 Task: Find connections with filter location Portsmouth with filter topic #linkedinforbusinesswith filter profile language German with filter current company Fanatics, Inc. with filter school KC College with filter industry Administration of Justice with filter service category Training with filter keywords title Chief Robot Whisperer
Action: Mouse moved to (490, 47)
Screenshot: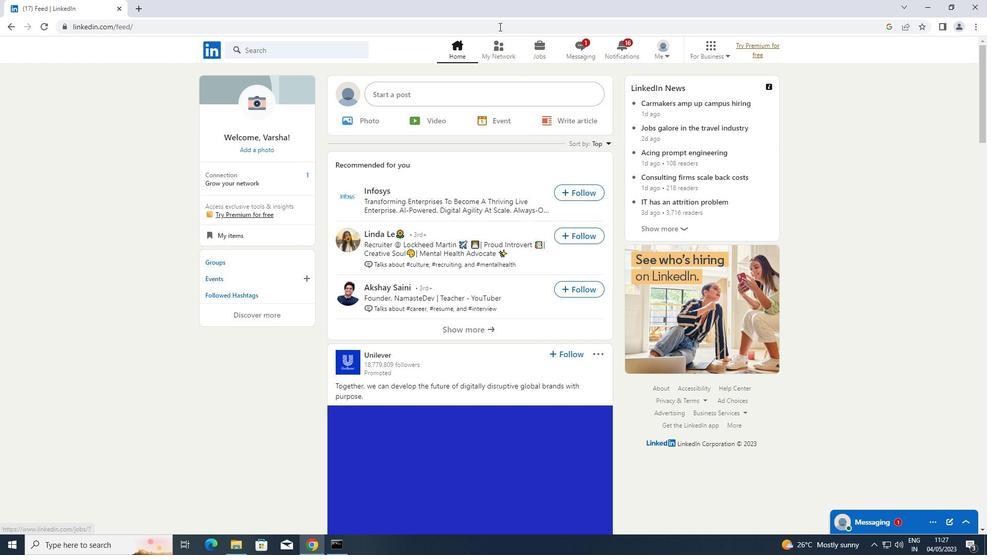 
Action: Mouse pressed left at (490, 47)
Screenshot: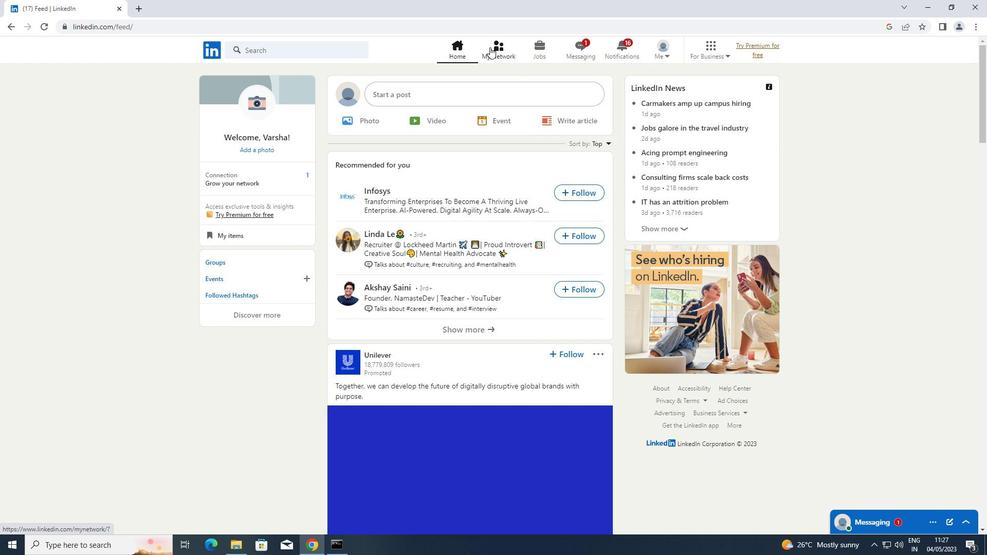 
Action: Mouse moved to (303, 109)
Screenshot: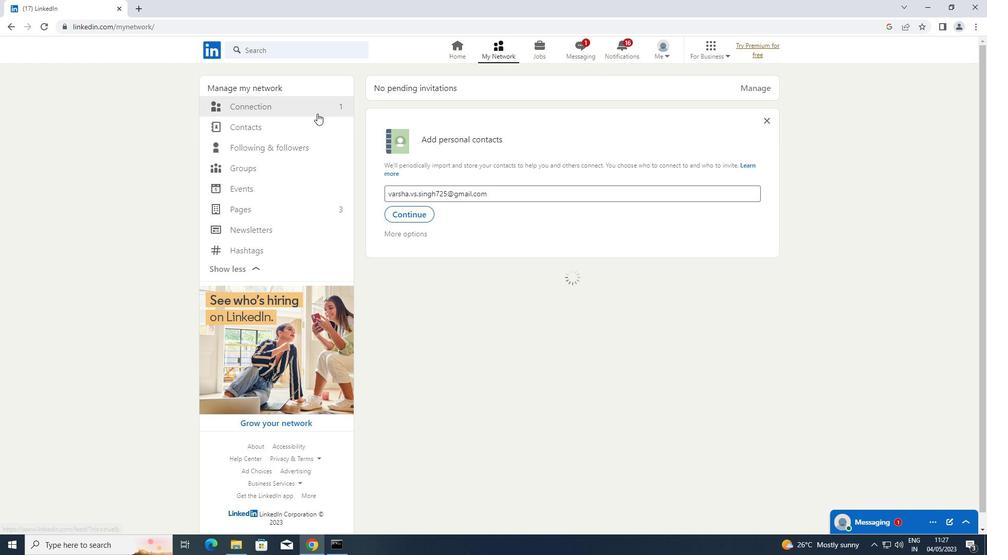
Action: Mouse pressed left at (303, 109)
Screenshot: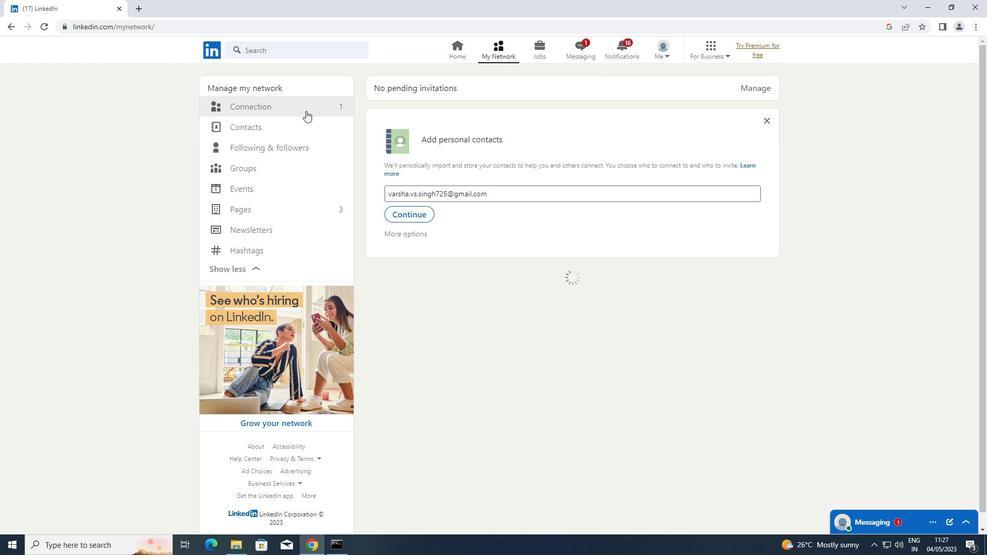 
Action: Mouse moved to (564, 111)
Screenshot: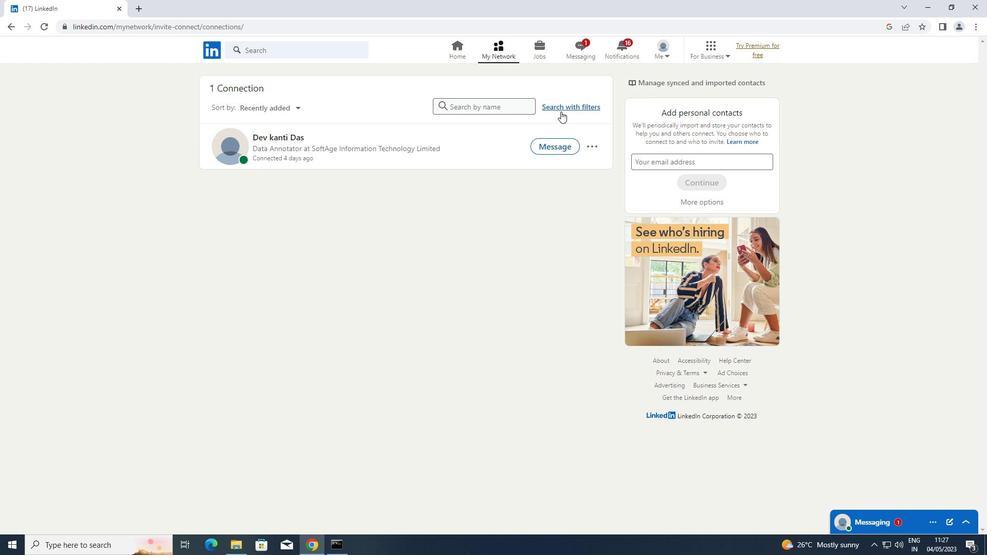 
Action: Mouse pressed left at (564, 111)
Screenshot: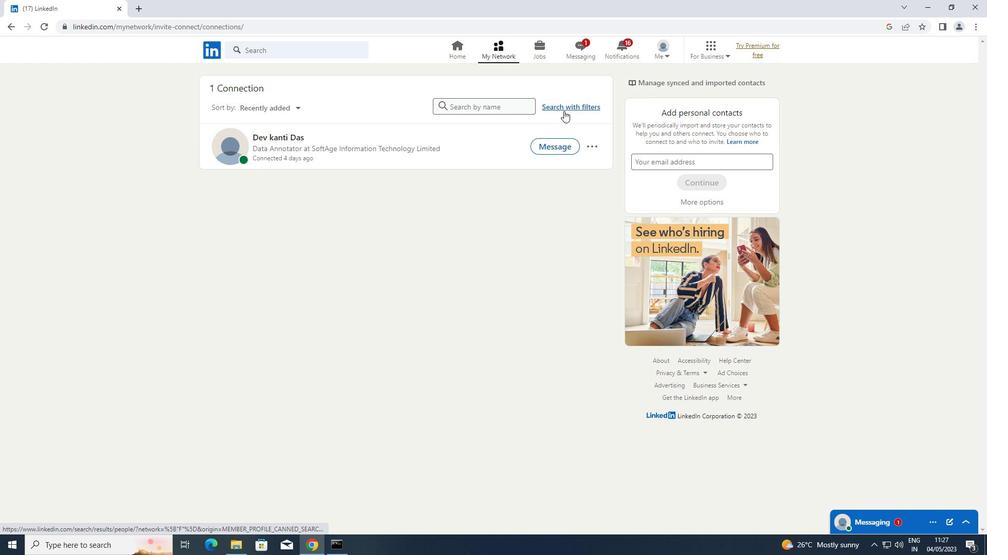 
Action: Mouse moved to (520, 75)
Screenshot: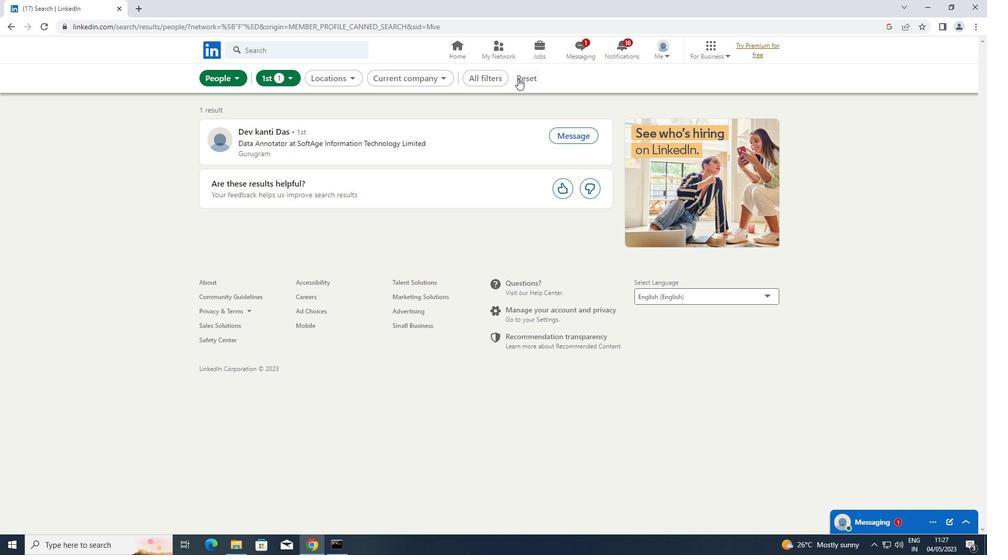 
Action: Mouse pressed left at (520, 75)
Screenshot: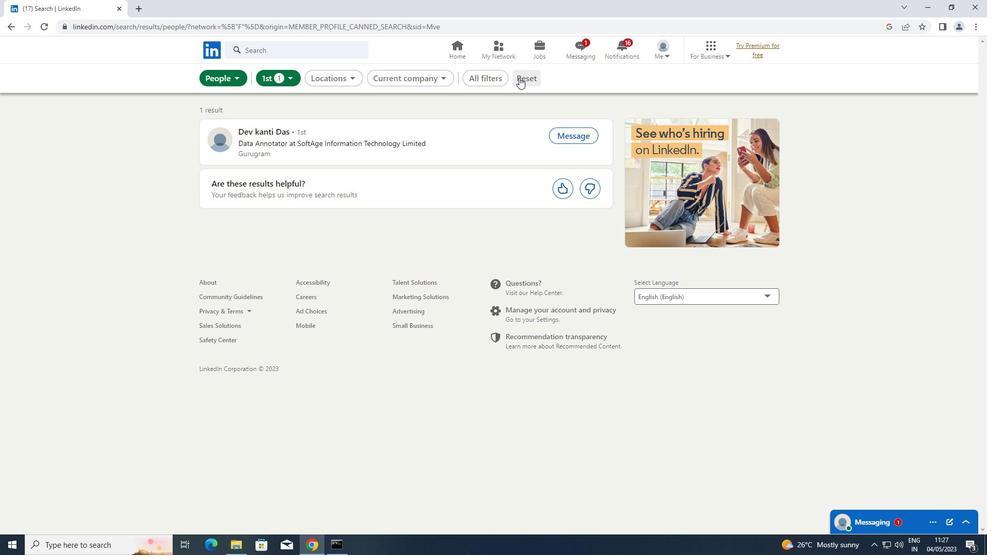 
Action: Mouse moved to (514, 79)
Screenshot: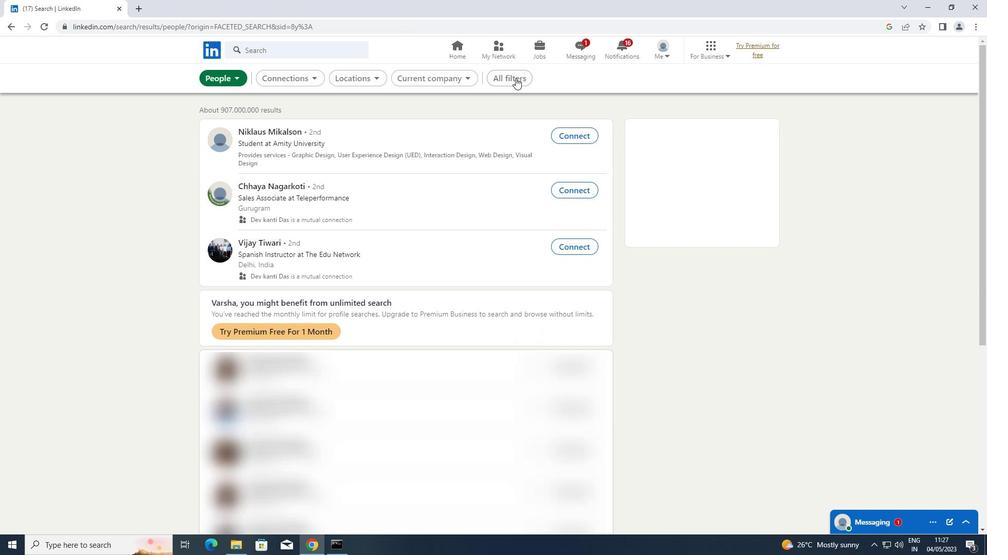 
Action: Mouse pressed left at (514, 79)
Screenshot: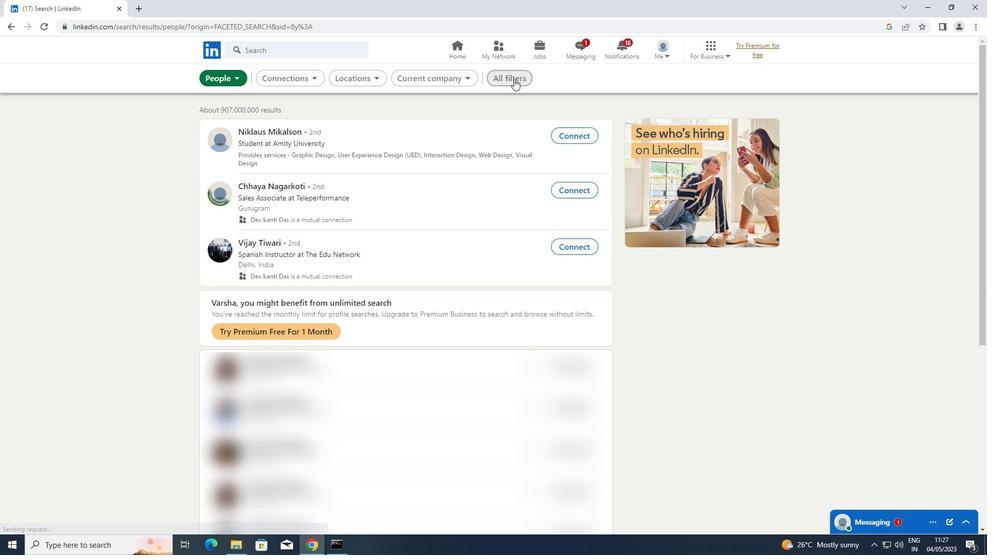 
Action: Mouse moved to (691, 175)
Screenshot: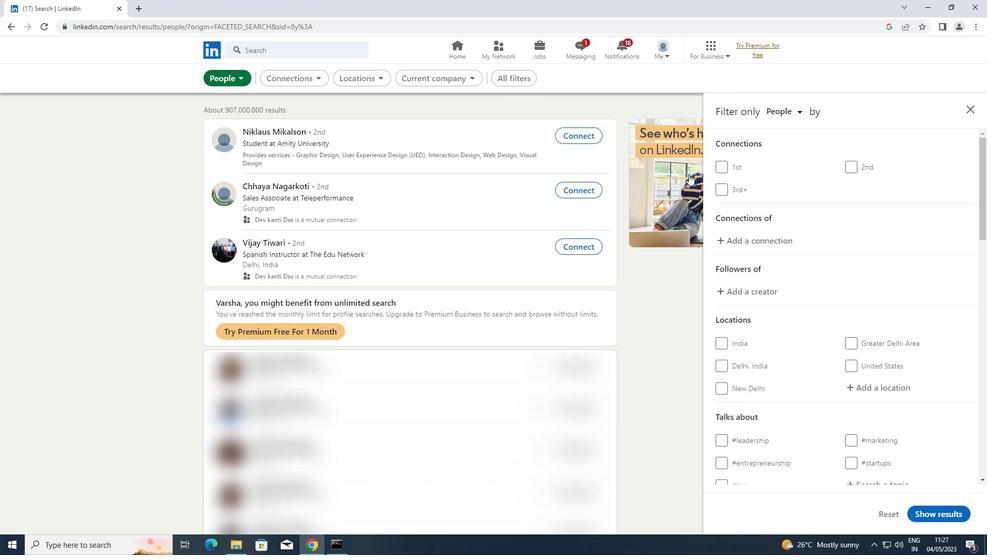 
Action: Mouse scrolled (691, 175) with delta (0, 0)
Screenshot: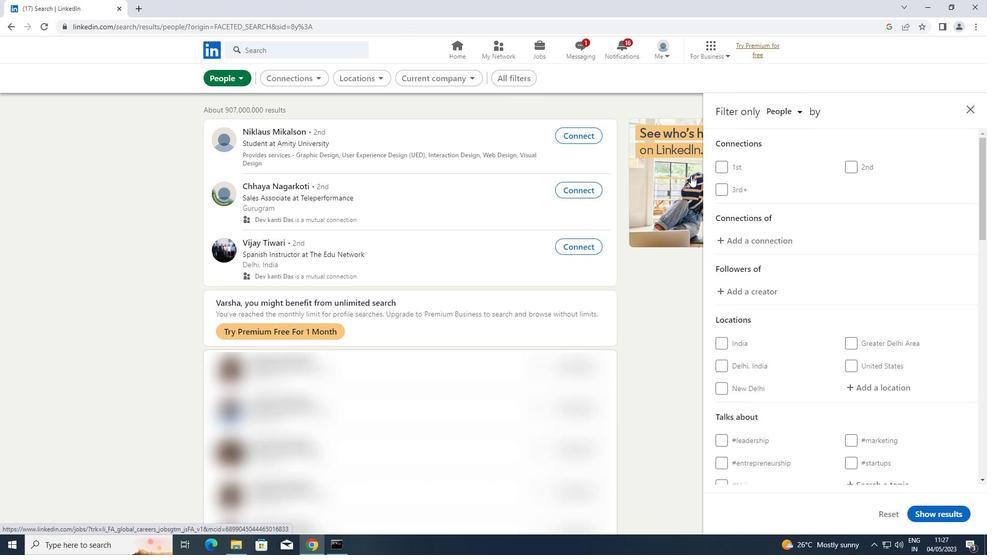 
Action: Mouse moved to (691, 176)
Screenshot: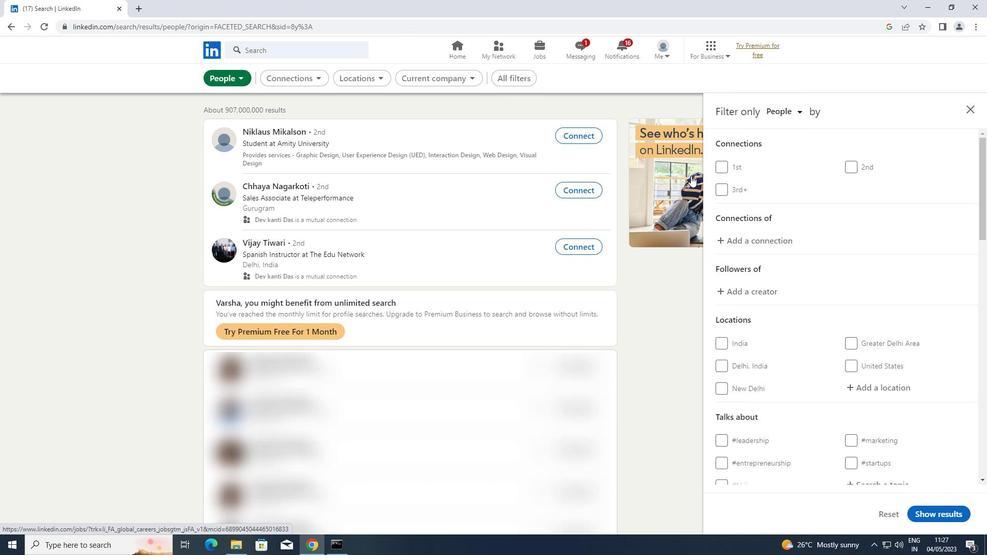 
Action: Mouse scrolled (691, 175) with delta (0, 0)
Screenshot: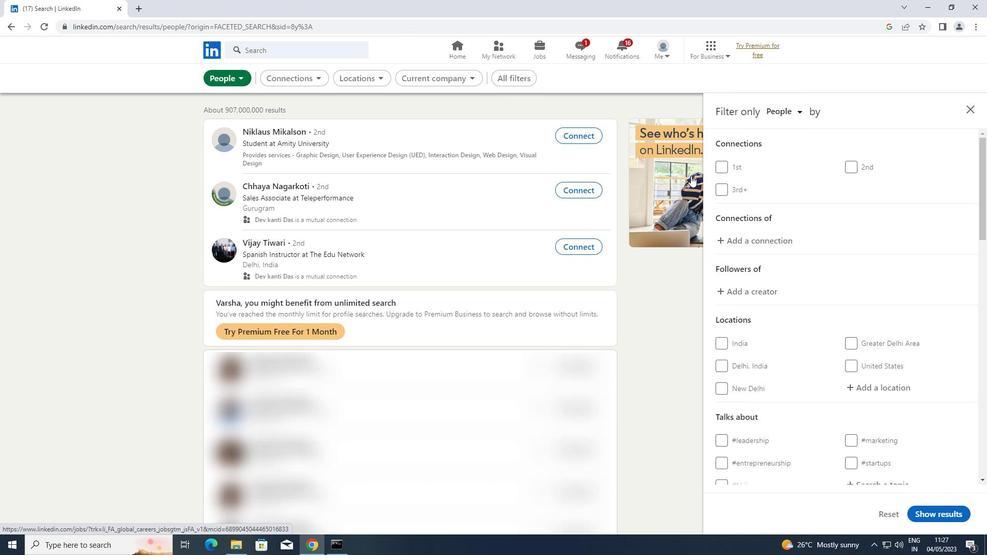 
Action: Mouse moved to (832, 192)
Screenshot: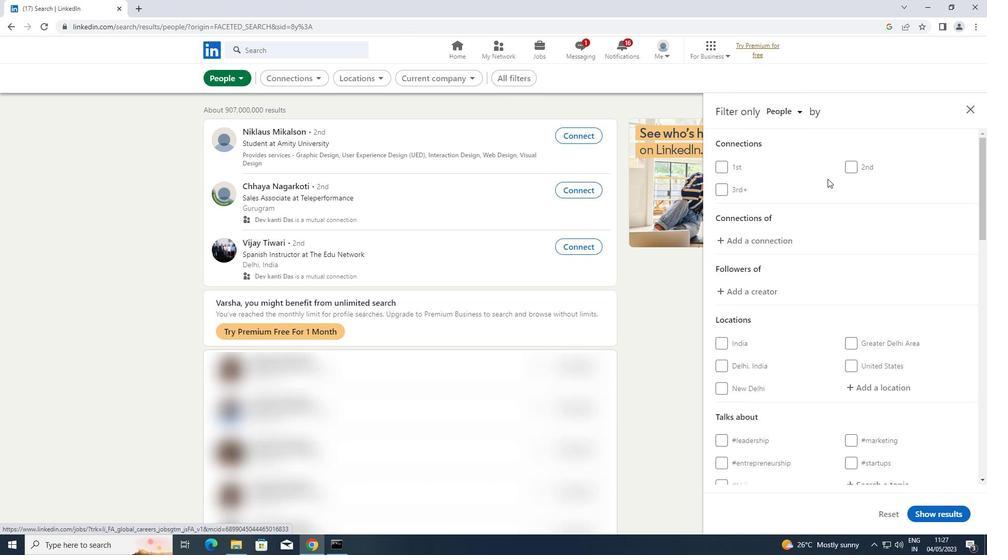 
Action: Mouse scrolled (832, 192) with delta (0, 0)
Screenshot: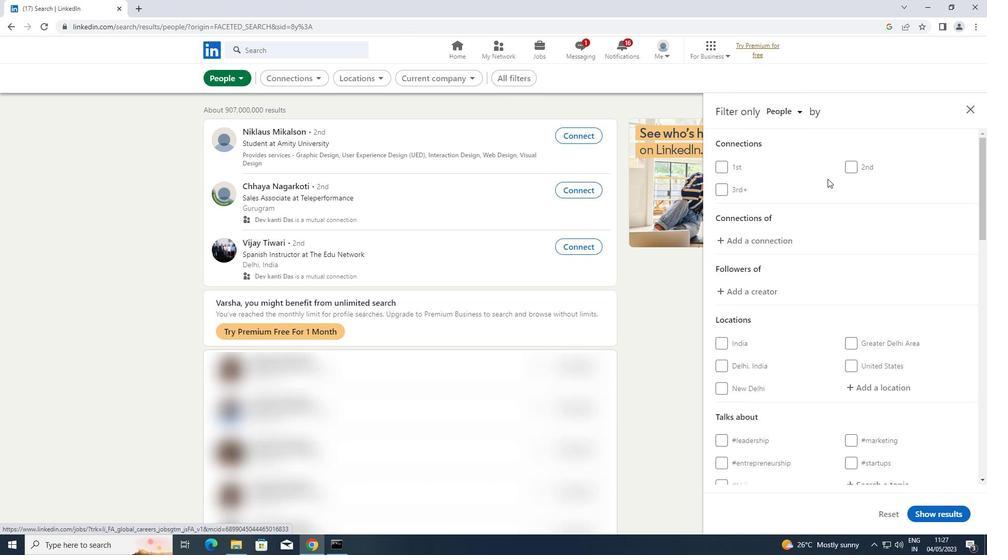 
Action: Mouse moved to (833, 193)
Screenshot: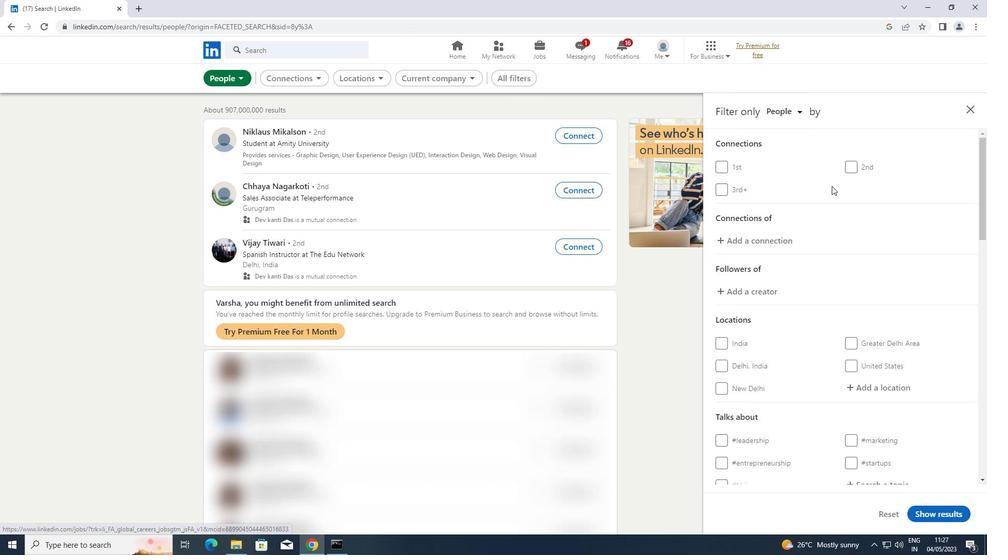 
Action: Mouse scrolled (833, 193) with delta (0, 0)
Screenshot: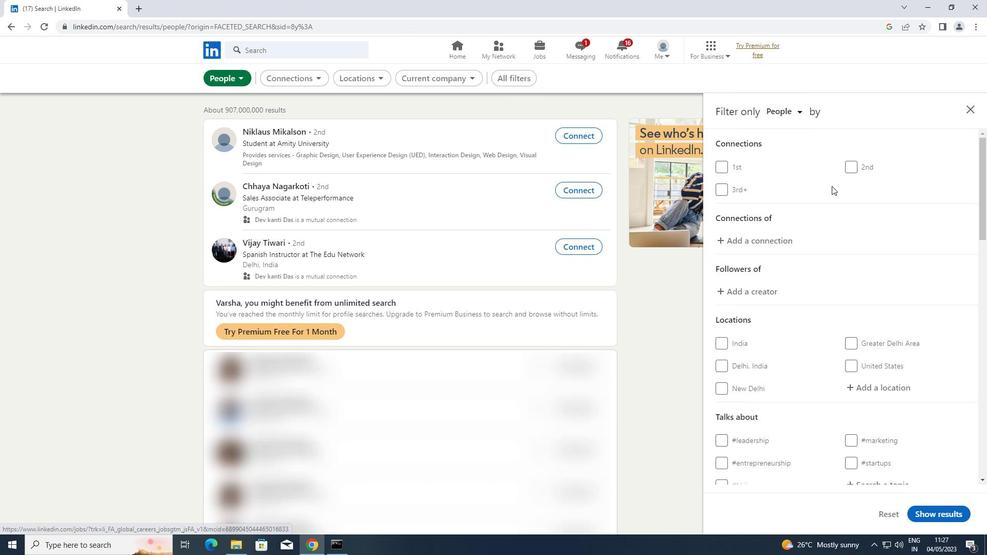 
Action: Mouse moved to (885, 284)
Screenshot: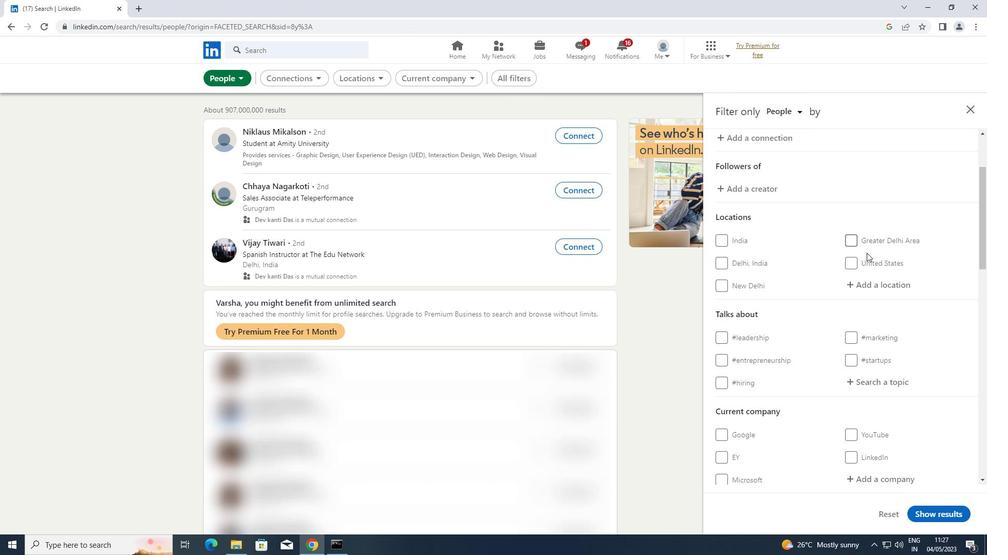 
Action: Mouse pressed left at (885, 284)
Screenshot: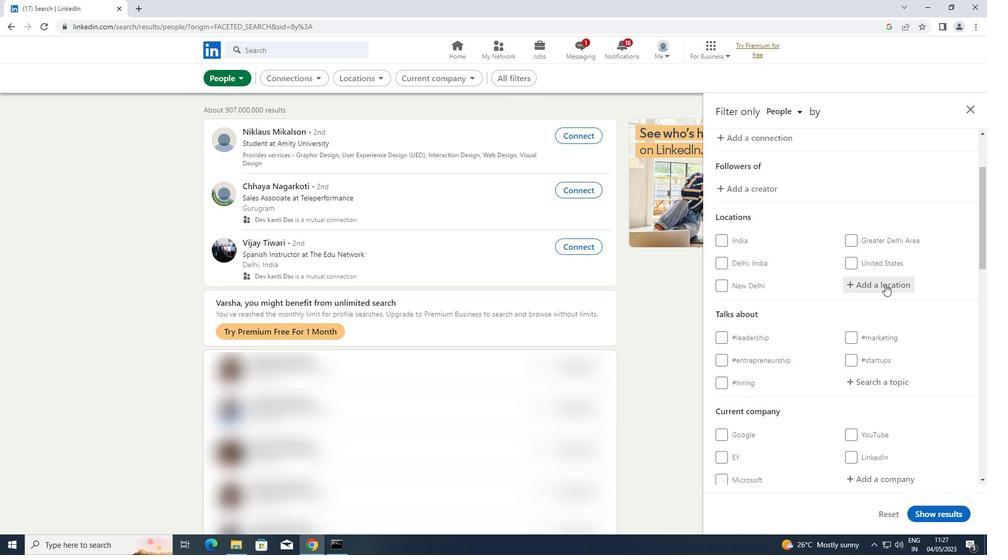 
Action: Key pressed <Key.shift>PORTSMOUTH<Key.enter>
Screenshot: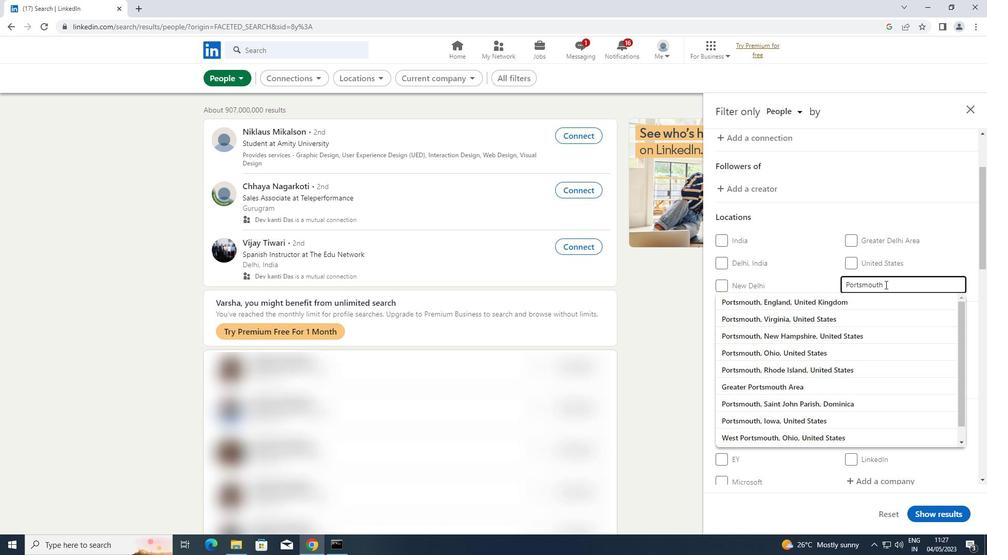 
Action: Mouse moved to (881, 382)
Screenshot: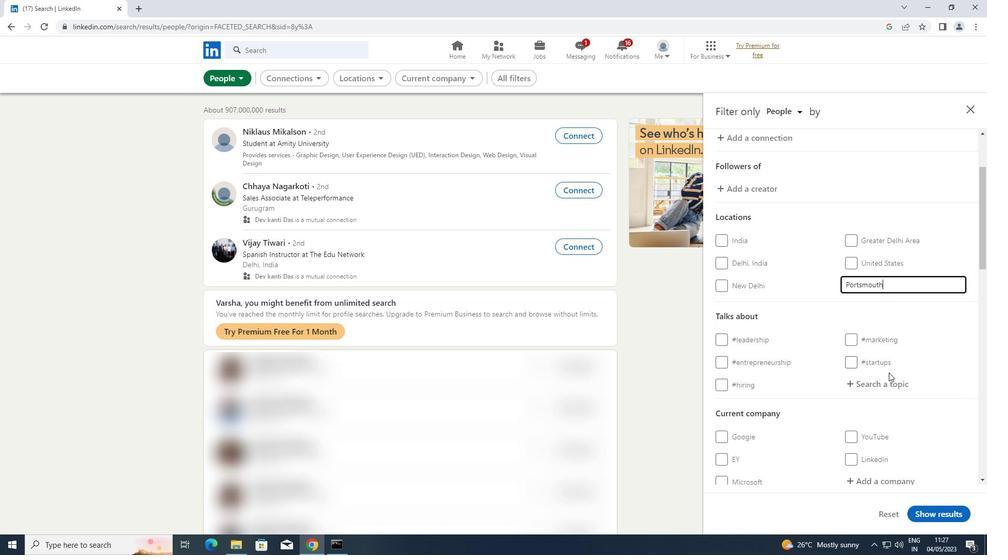 
Action: Mouse pressed left at (881, 382)
Screenshot: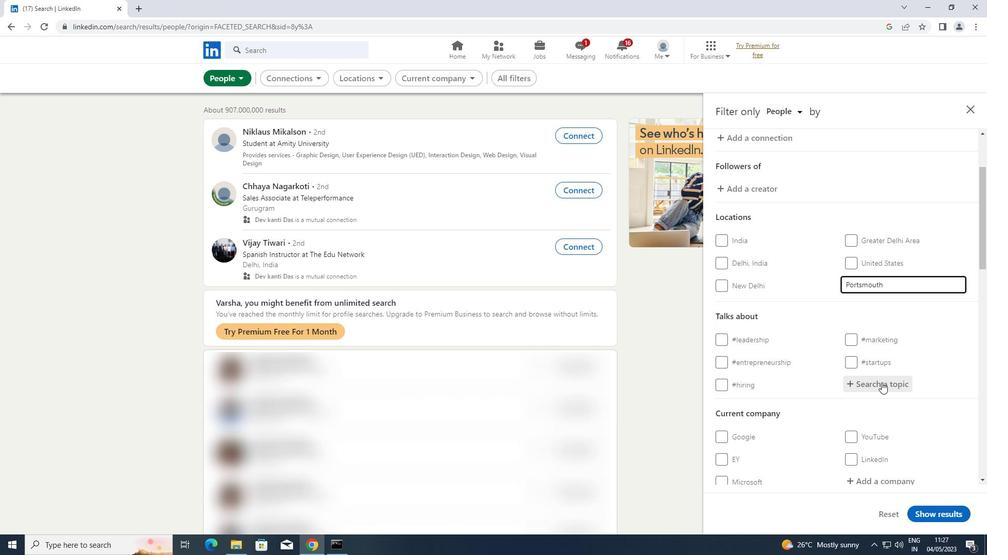 
Action: Key pressed LINKEDINFORBUSINESS
Screenshot: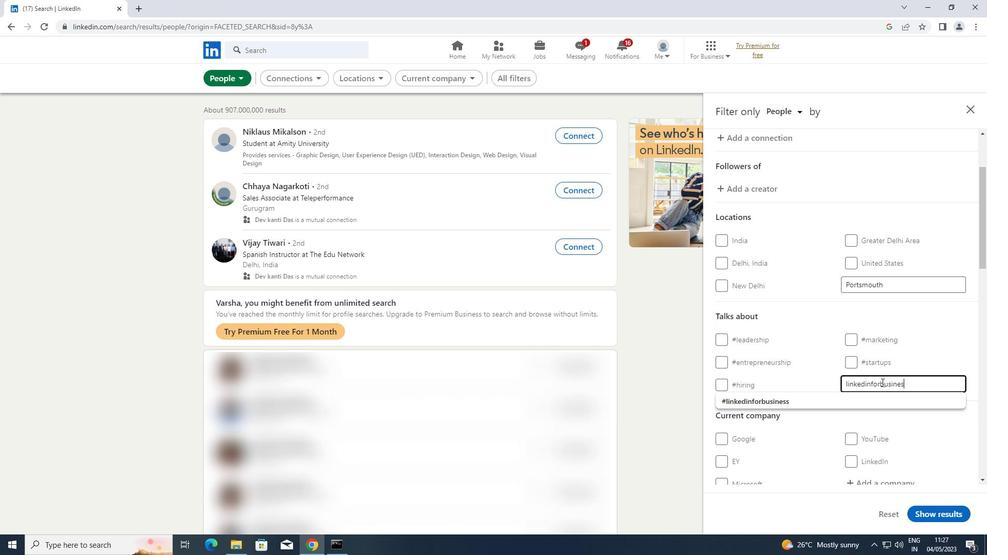 
Action: Mouse moved to (819, 395)
Screenshot: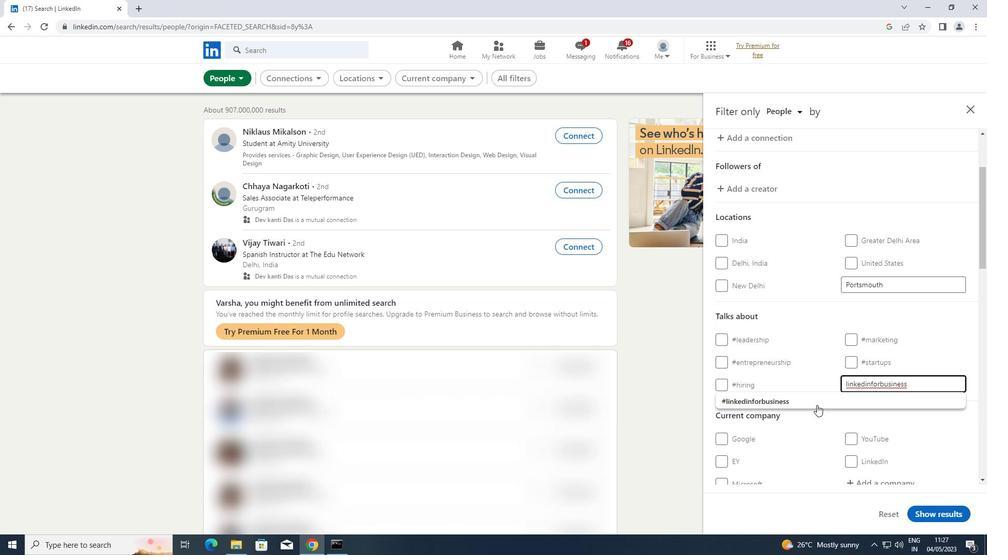 
Action: Mouse pressed left at (819, 395)
Screenshot: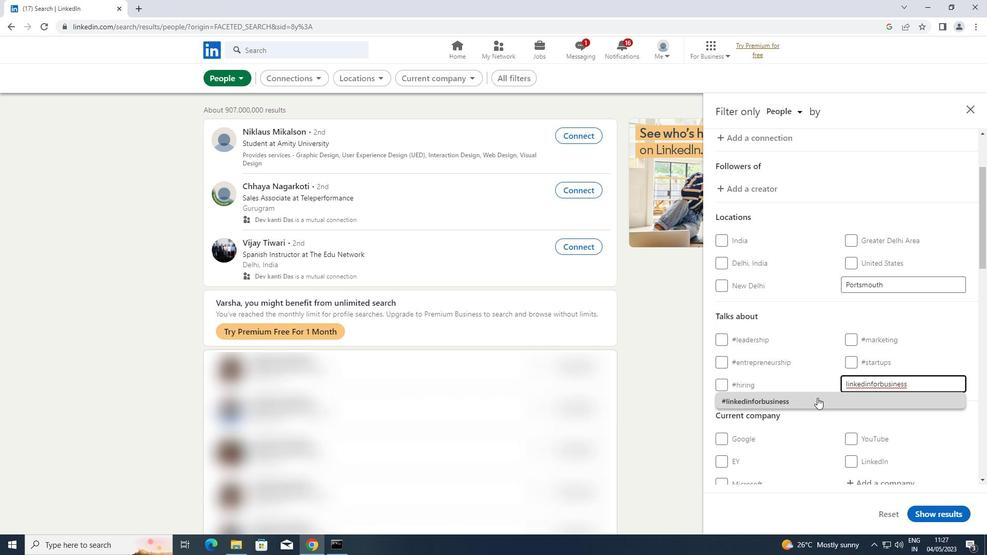 
Action: Mouse moved to (819, 394)
Screenshot: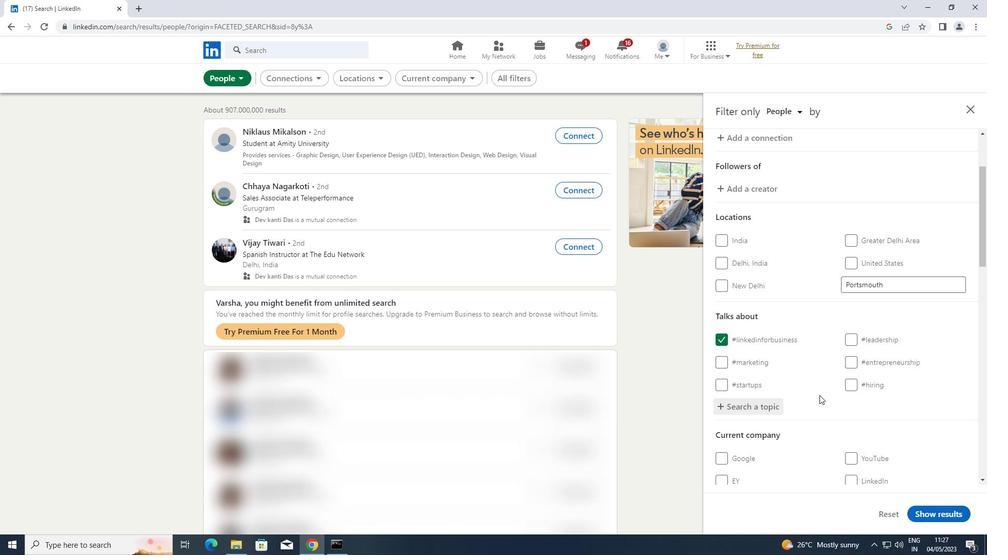 
Action: Mouse scrolled (819, 394) with delta (0, 0)
Screenshot: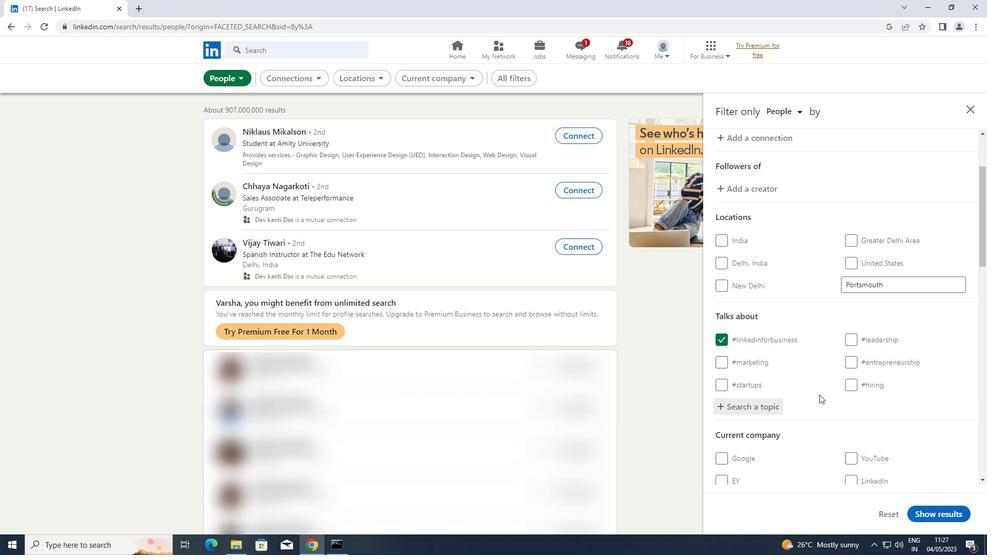 
Action: Mouse scrolled (819, 394) with delta (0, 0)
Screenshot: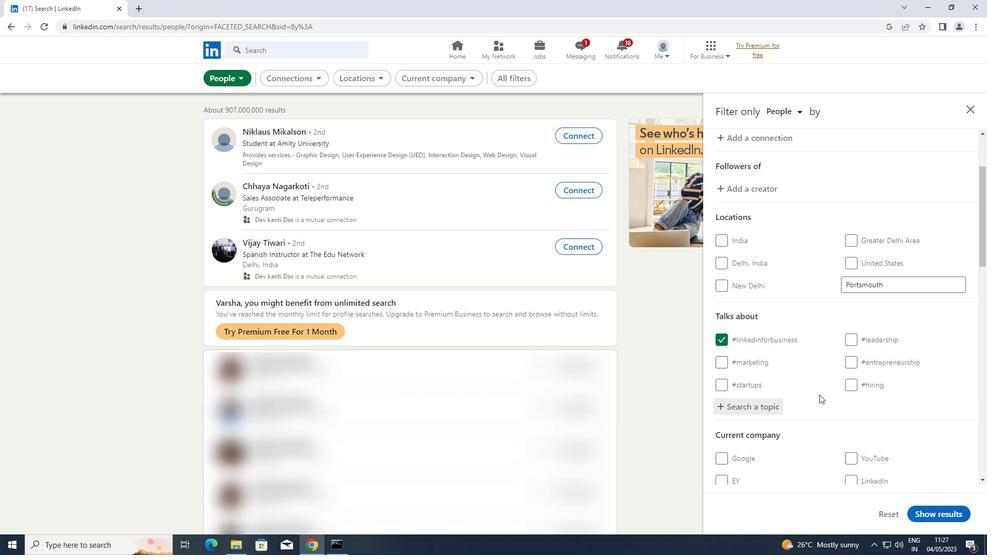 
Action: Mouse scrolled (819, 394) with delta (0, 0)
Screenshot: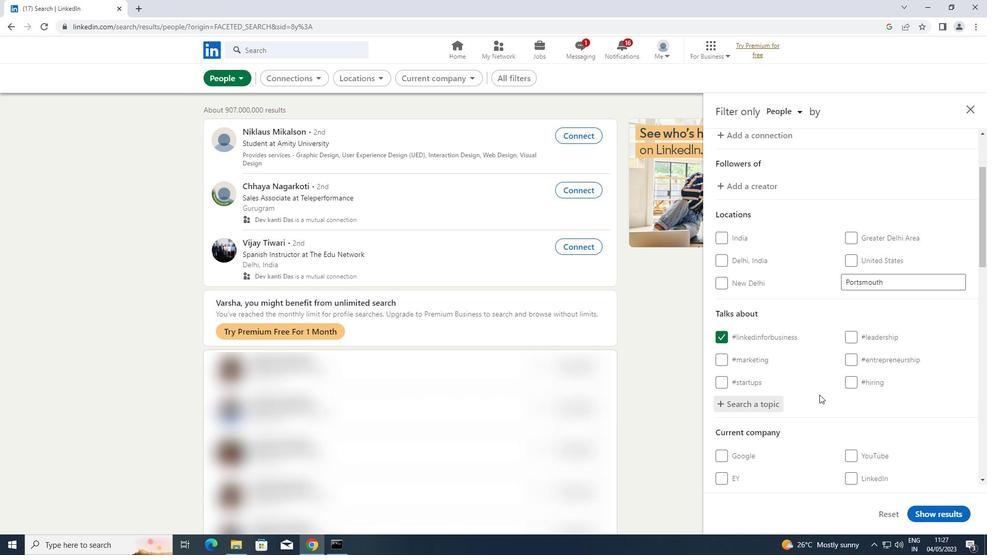 
Action: Mouse scrolled (819, 394) with delta (0, 0)
Screenshot: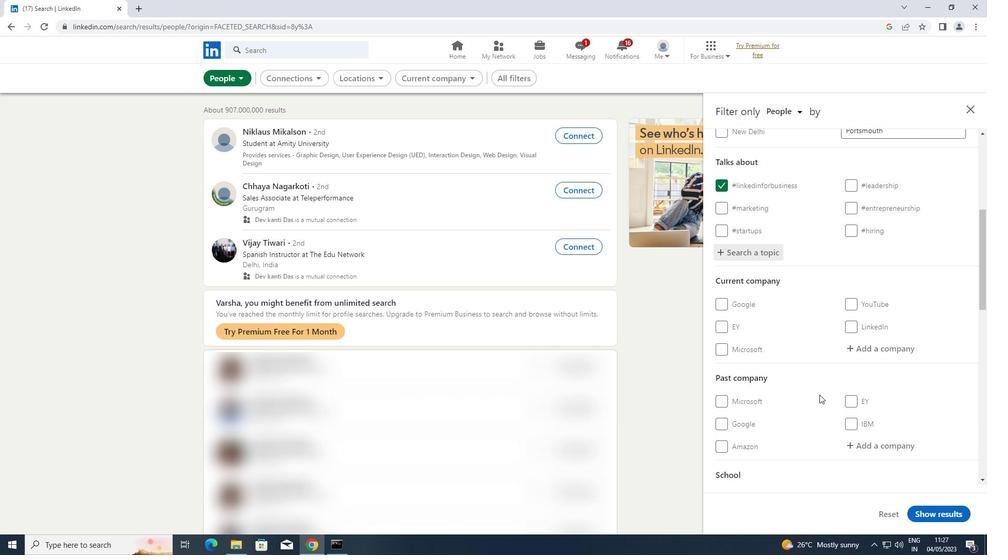 
Action: Mouse scrolled (819, 394) with delta (0, 0)
Screenshot: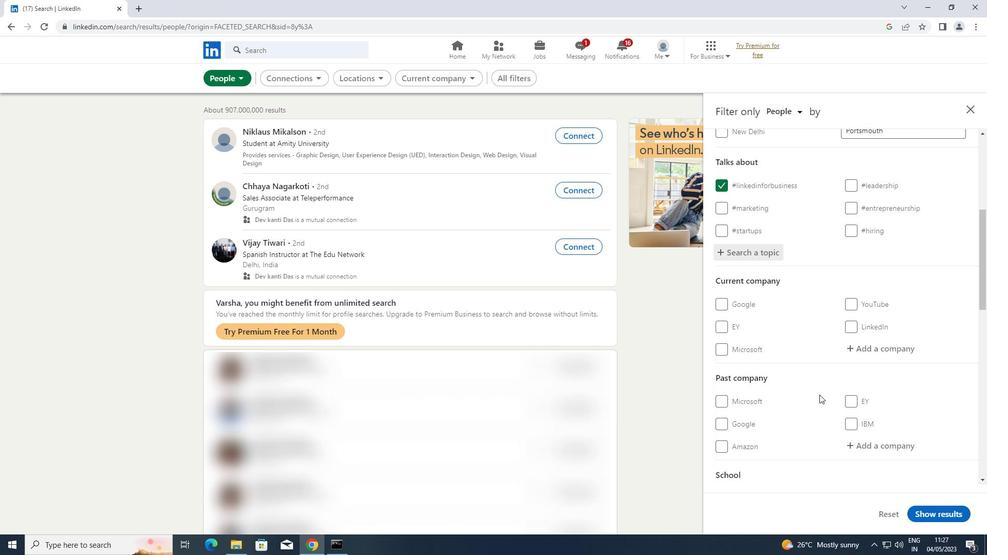 
Action: Mouse scrolled (819, 394) with delta (0, 0)
Screenshot: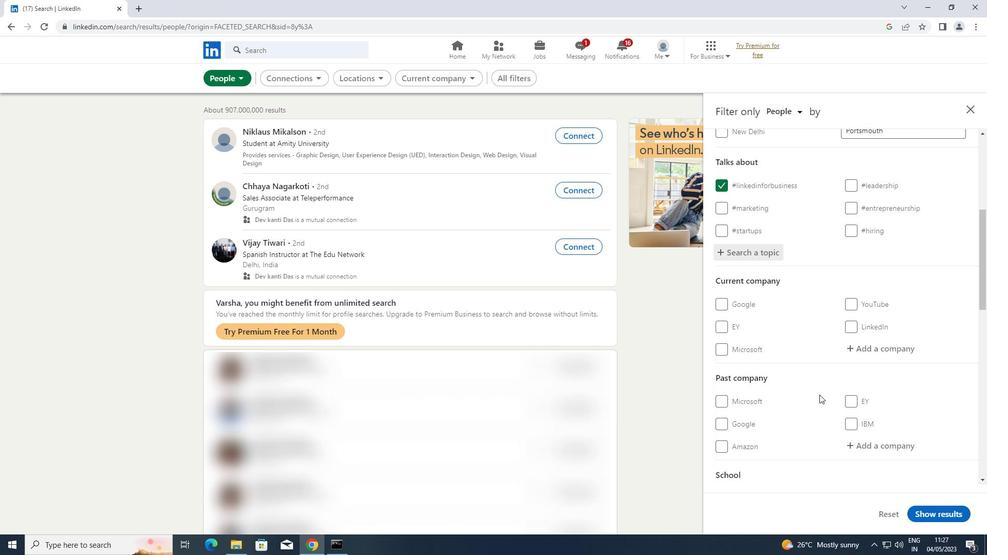 
Action: Mouse scrolled (819, 394) with delta (0, 0)
Screenshot: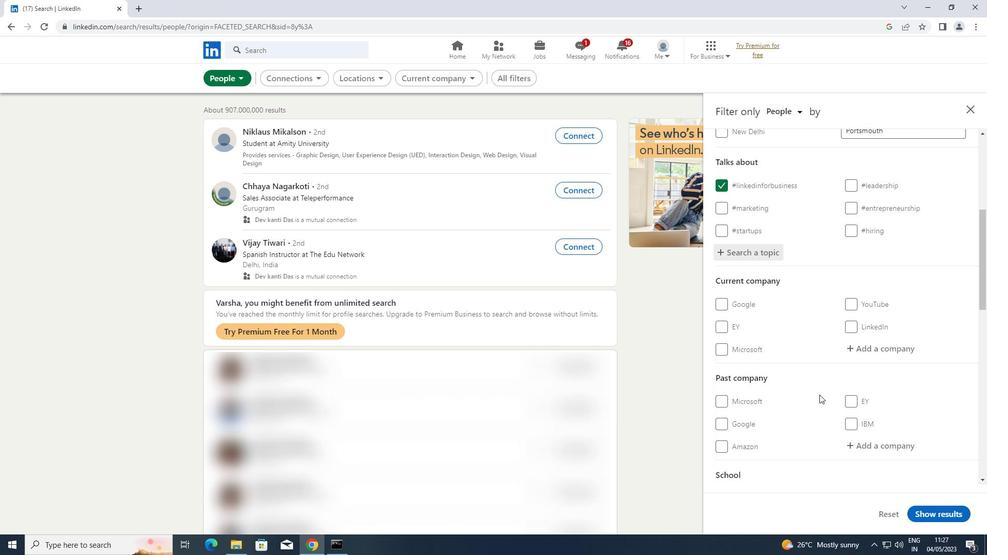 
Action: Mouse scrolled (819, 394) with delta (0, 0)
Screenshot: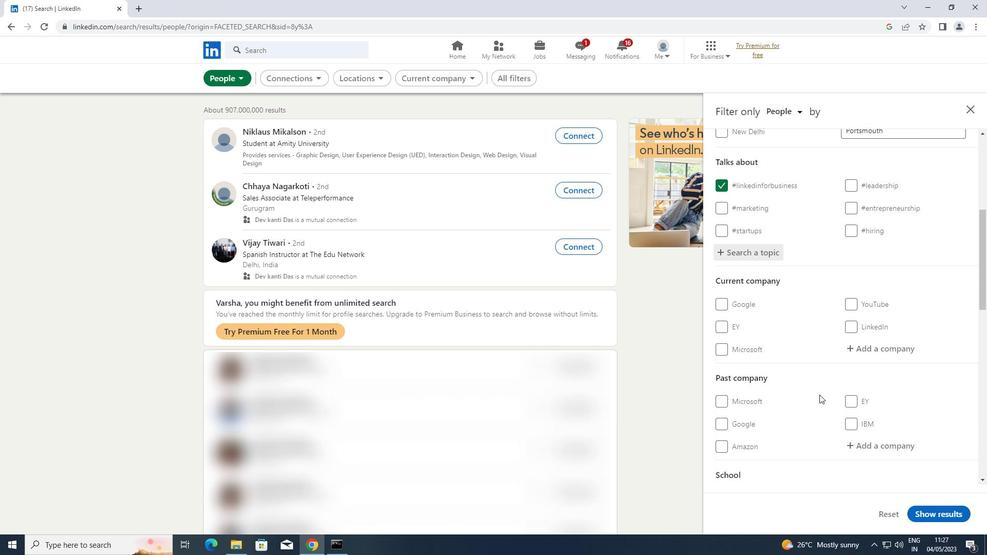 
Action: Mouse scrolled (819, 394) with delta (0, 0)
Screenshot: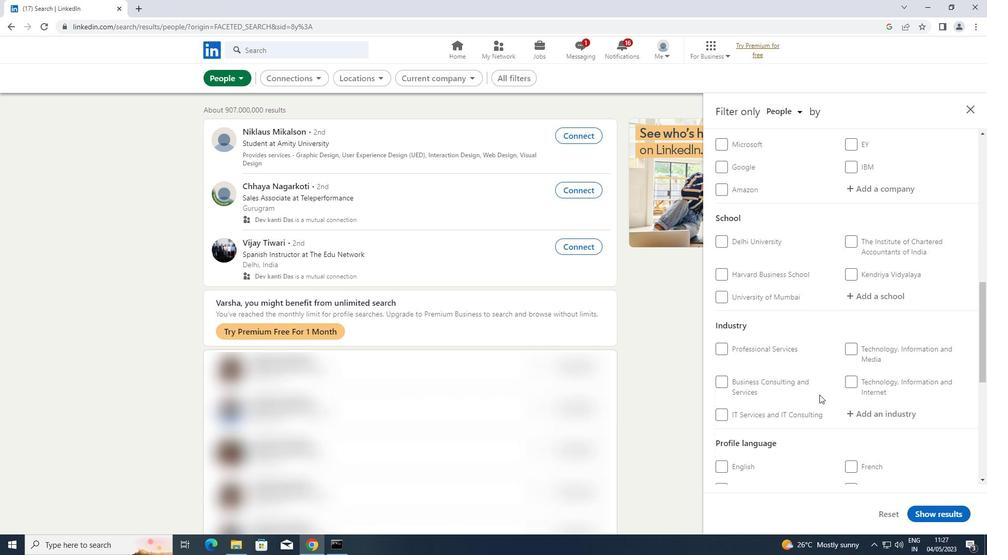 
Action: Mouse scrolled (819, 394) with delta (0, 0)
Screenshot: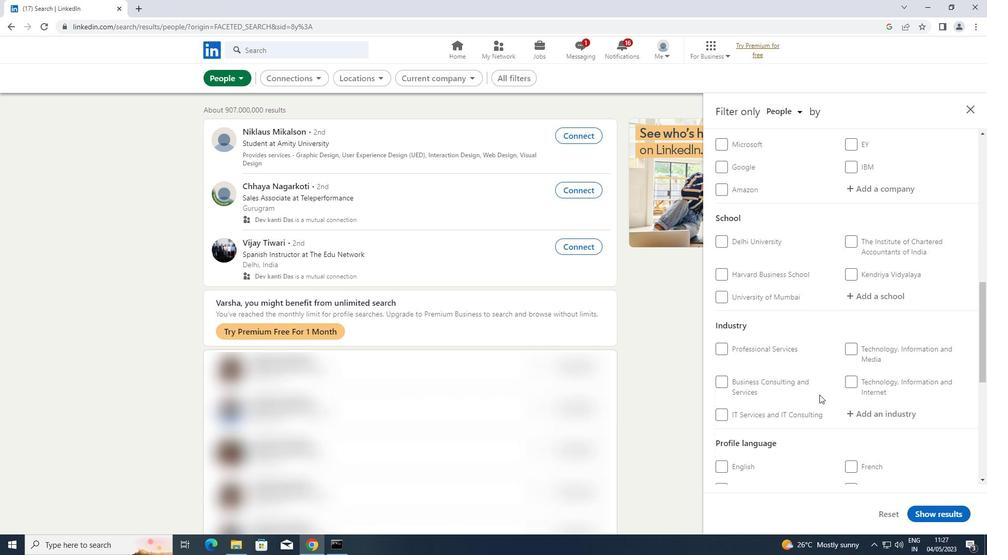 
Action: Mouse moved to (716, 406)
Screenshot: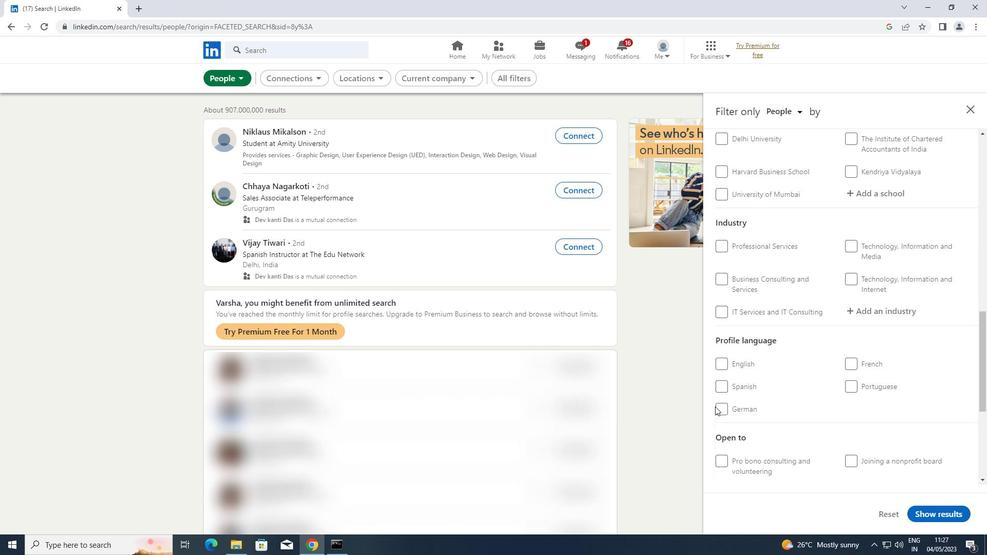 
Action: Mouse pressed left at (716, 406)
Screenshot: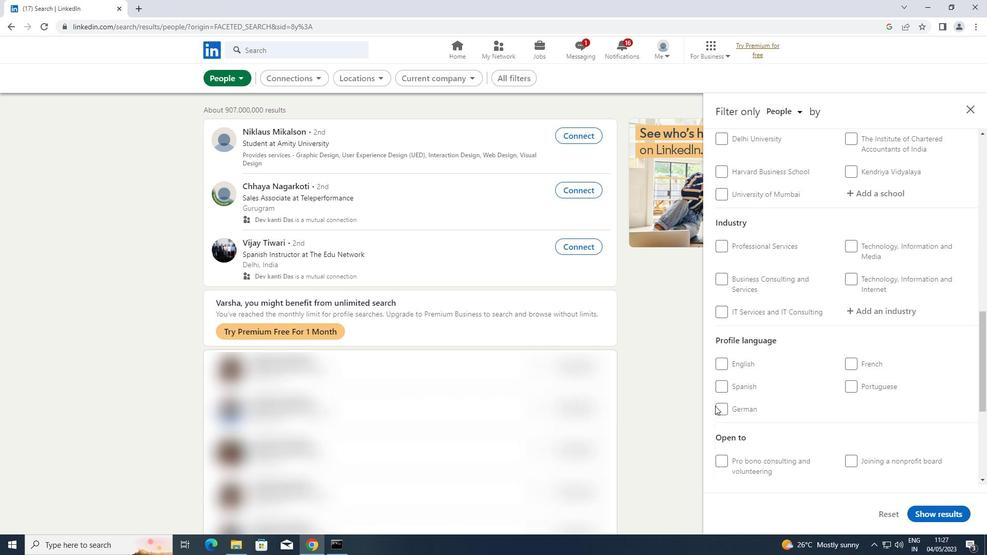 
Action: Mouse moved to (732, 382)
Screenshot: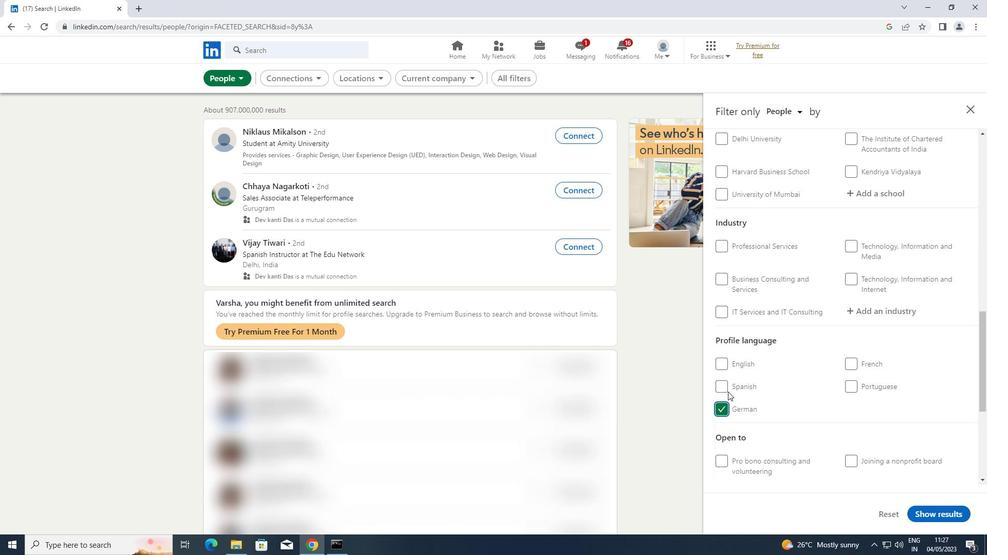 
Action: Mouse scrolled (732, 383) with delta (0, 0)
Screenshot: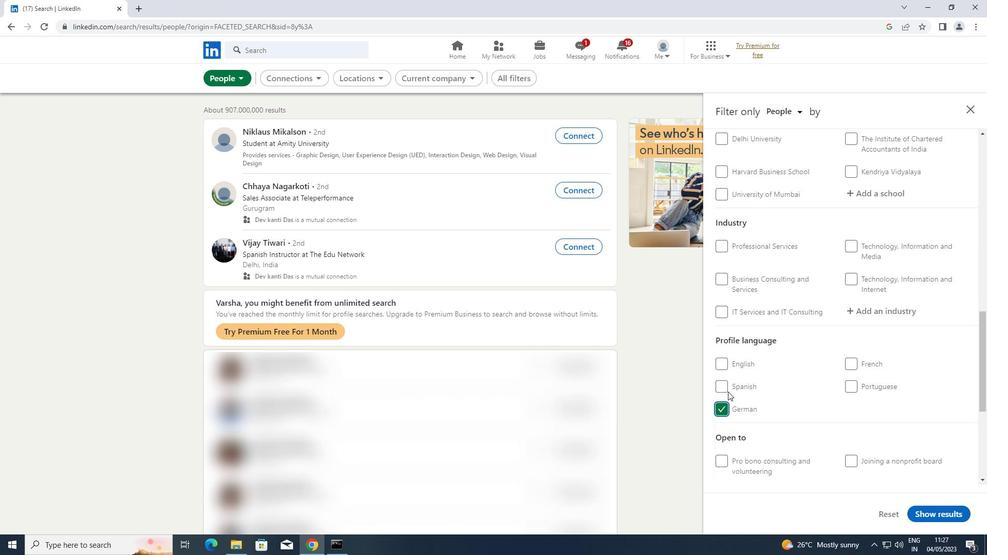 
Action: Mouse moved to (732, 382)
Screenshot: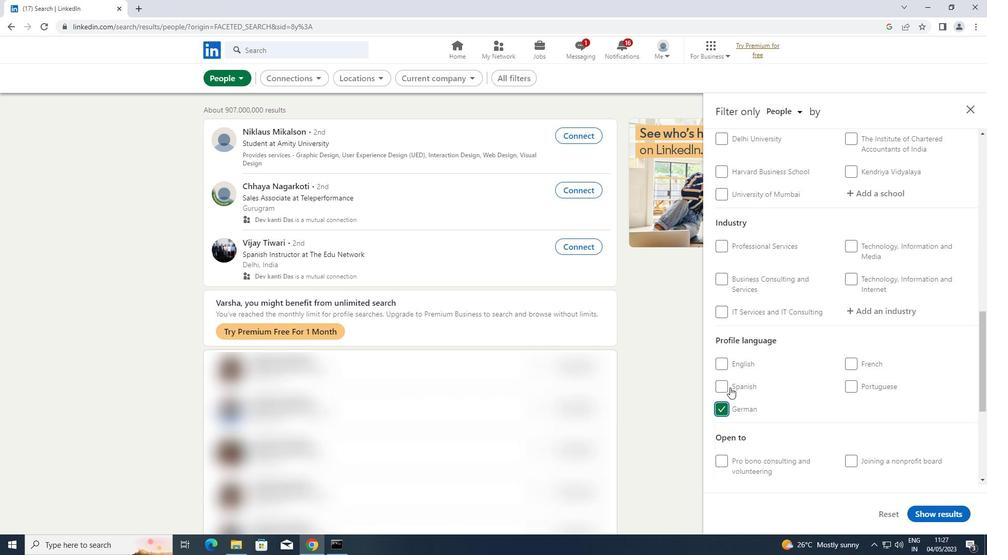 
Action: Mouse scrolled (732, 382) with delta (0, 0)
Screenshot: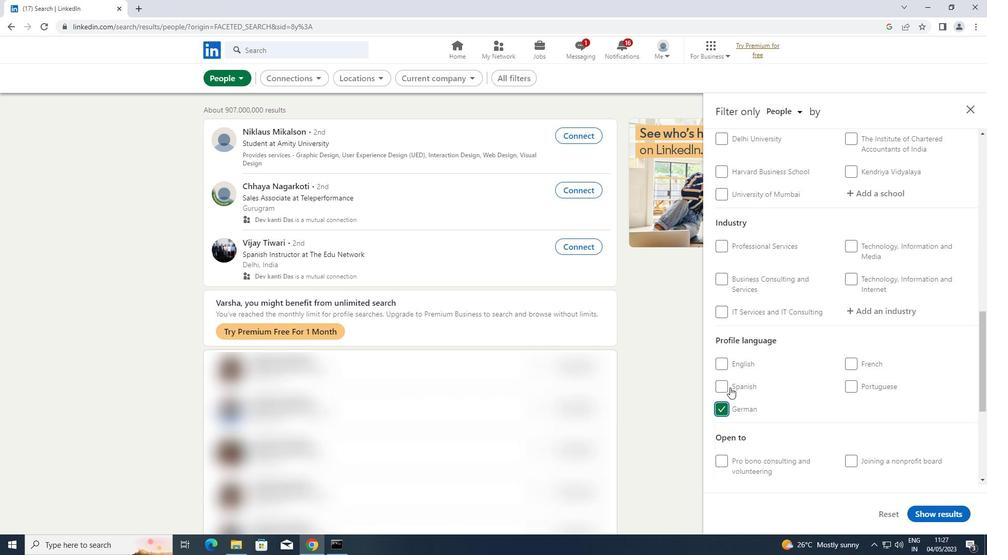 
Action: Mouse moved to (733, 382)
Screenshot: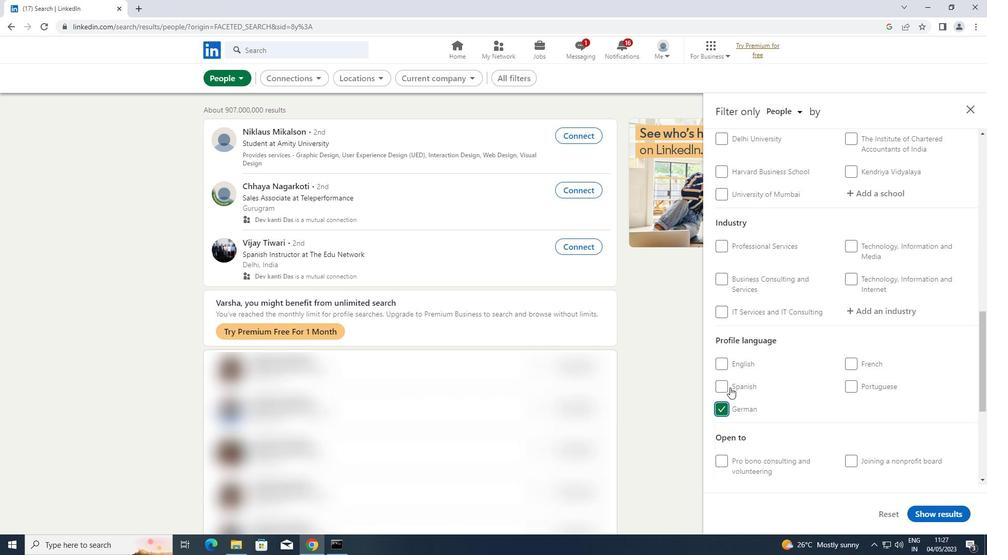 
Action: Mouse scrolled (733, 382) with delta (0, 0)
Screenshot: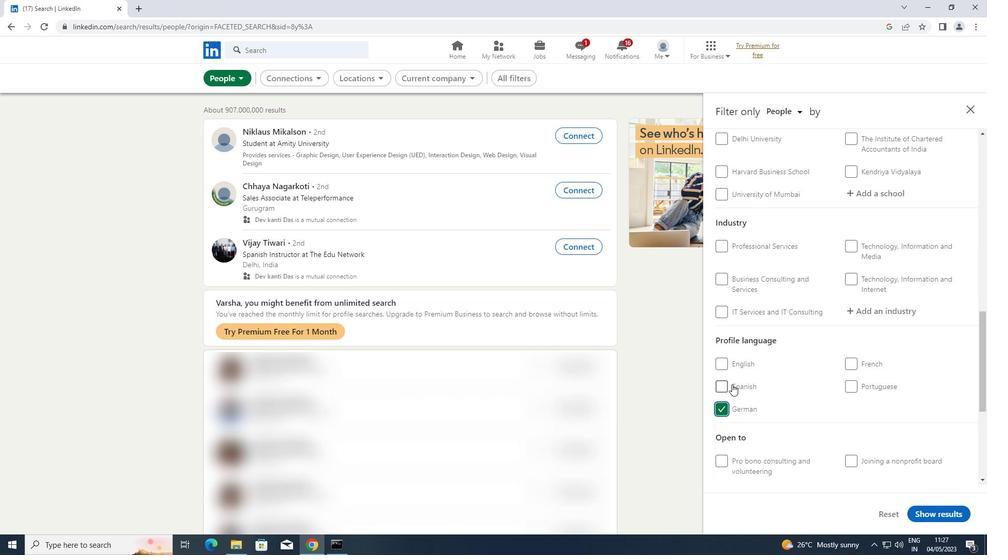 
Action: Mouse scrolled (733, 382) with delta (0, 0)
Screenshot: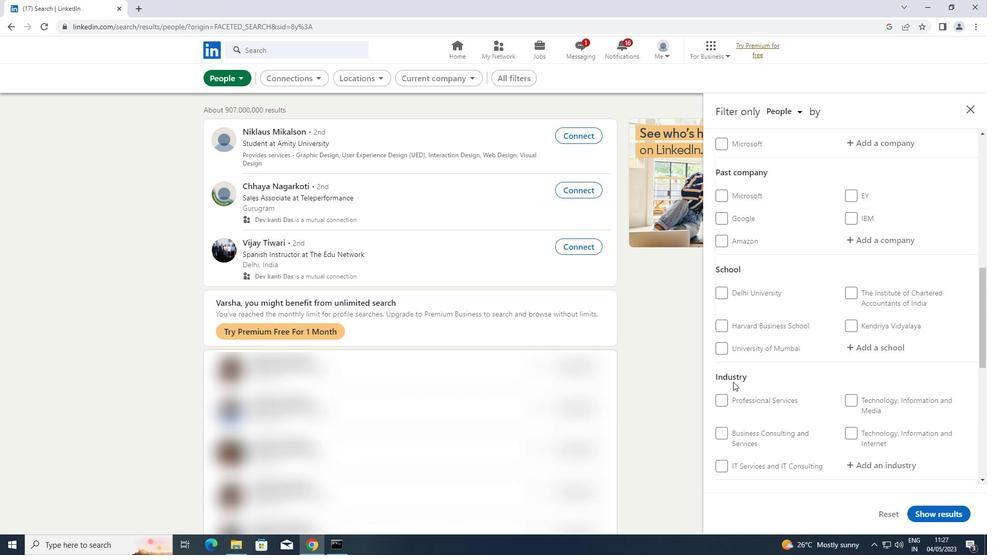 
Action: Mouse scrolled (733, 382) with delta (0, 0)
Screenshot: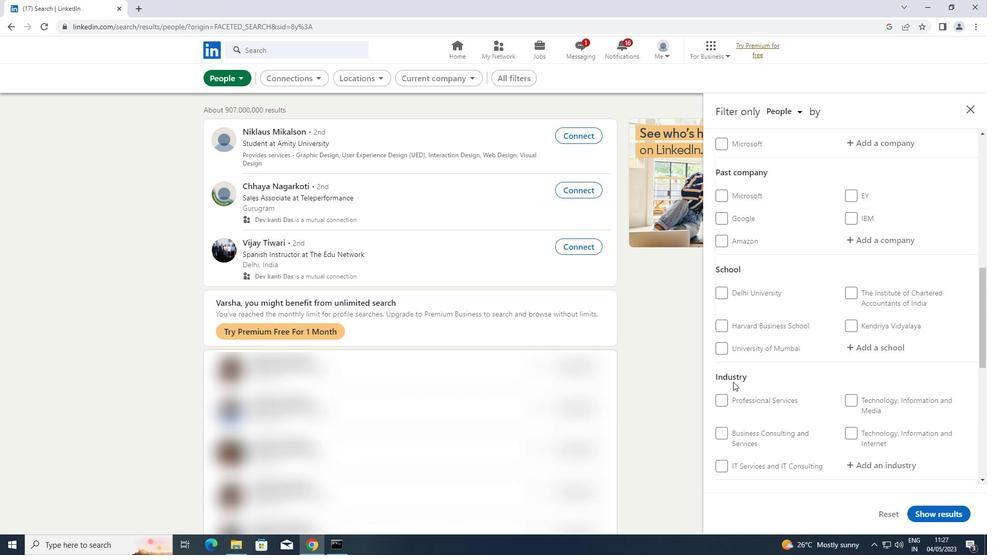 
Action: Mouse scrolled (733, 382) with delta (0, 0)
Screenshot: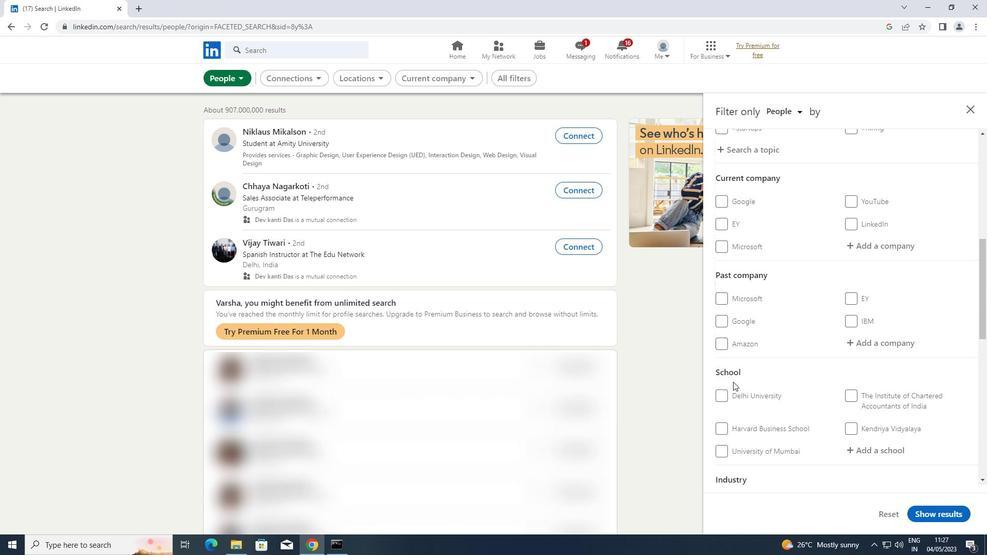 
Action: Mouse moved to (855, 288)
Screenshot: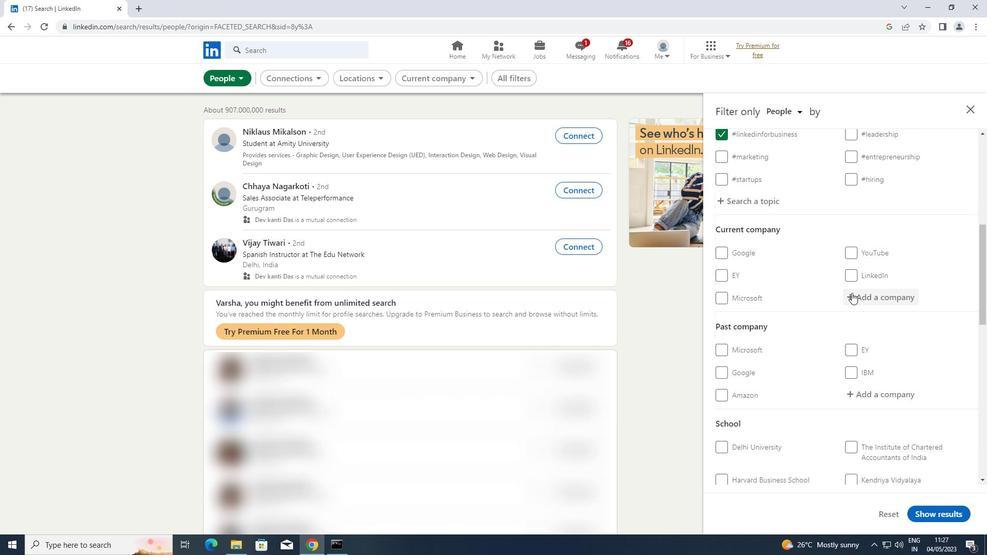 
Action: Mouse pressed left at (855, 288)
Screenshot: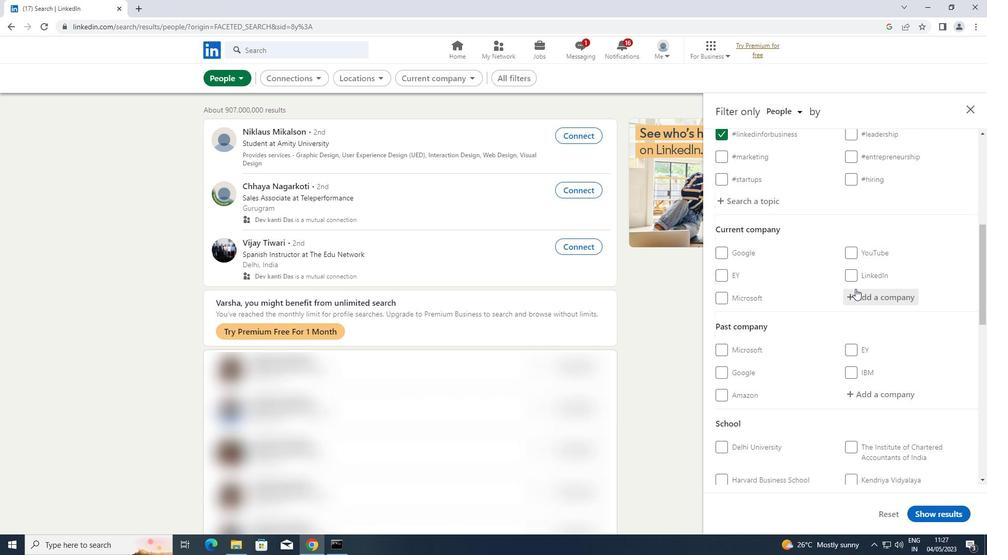 
Action: Key pressed <Key.shift>FANATICS,<Key.space><Key.shift>IN
Screenshot: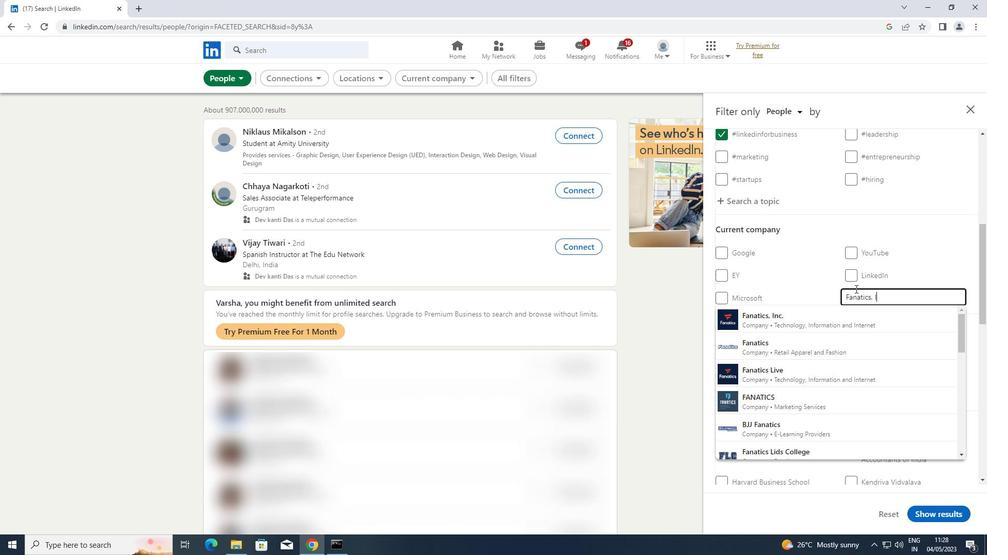 
Action: Mouse moved to (829, 319)
Screenshot: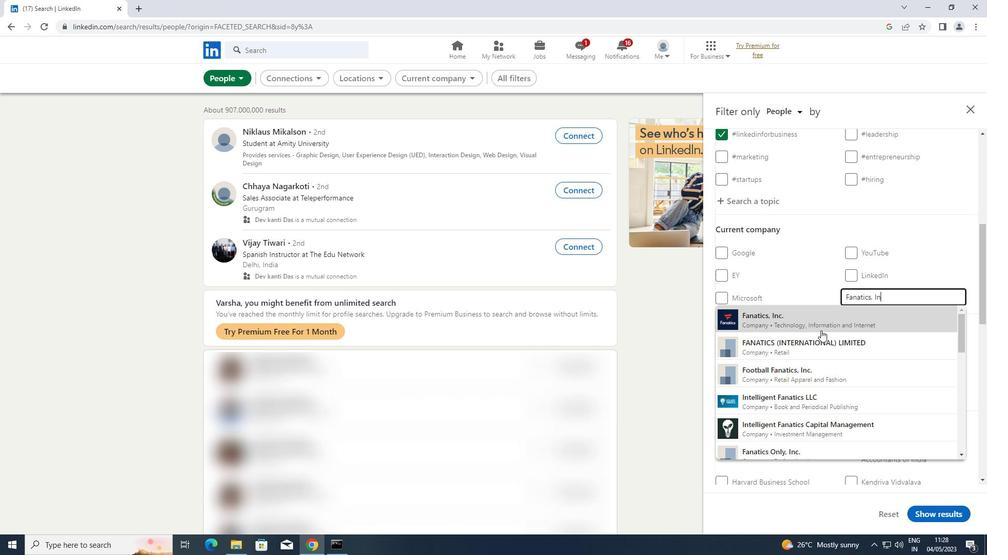 
Action: Mouse pressed left at (829, 319)
Screenshot: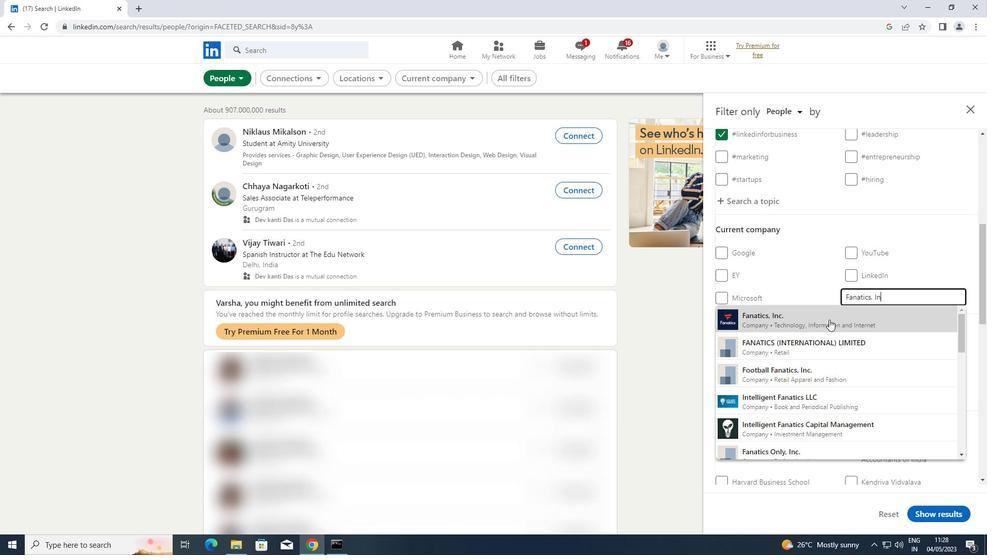 
Action: Mouse scrolled (829, 319) with delta (0, 0)
Screenshot: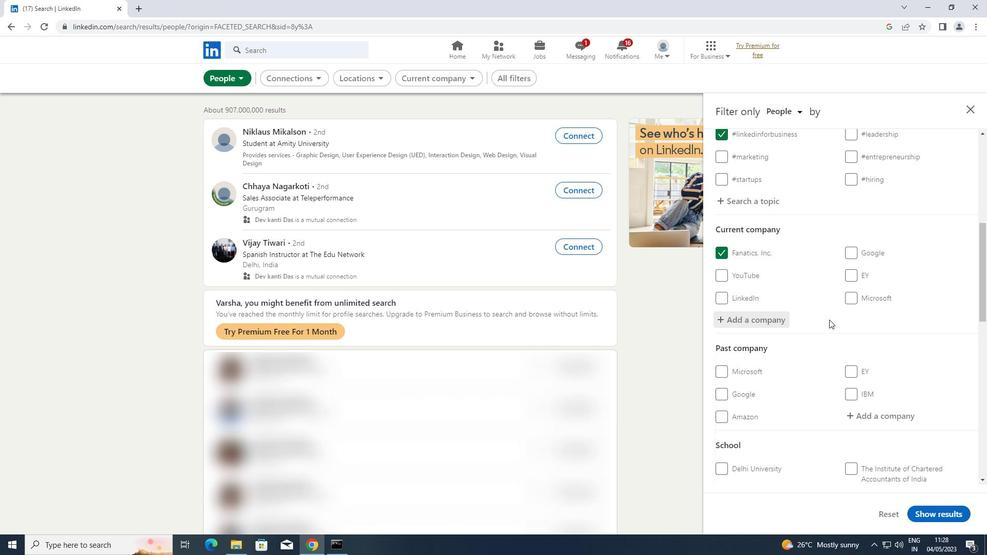 
Action: Mouse scrolled (829, 319) with delta (0, 0)
Screenshot: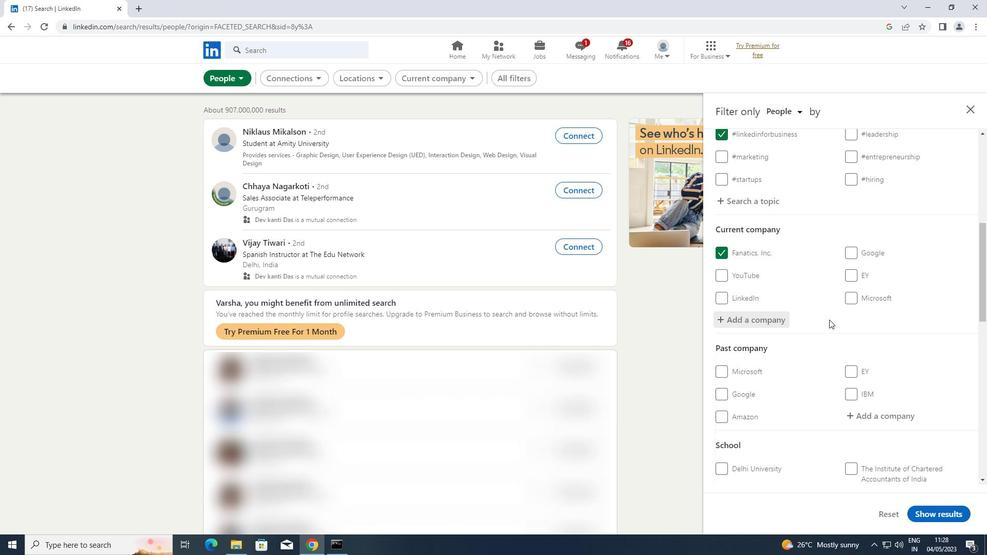 
Action: Mouse scrolled (829, 319) with delta (0, 0)
Screenshot: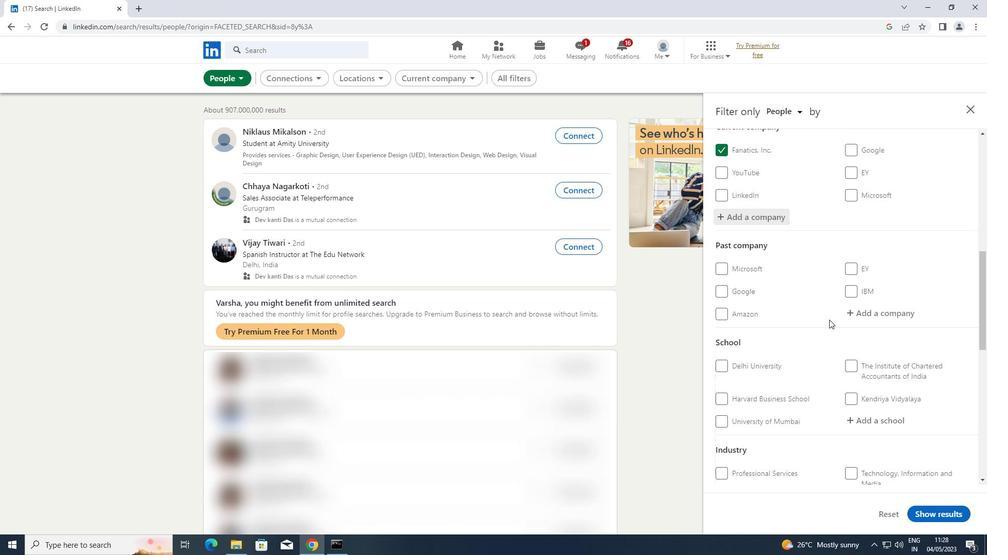 
Action: Mouse moved to (872, 363)
Screenshot: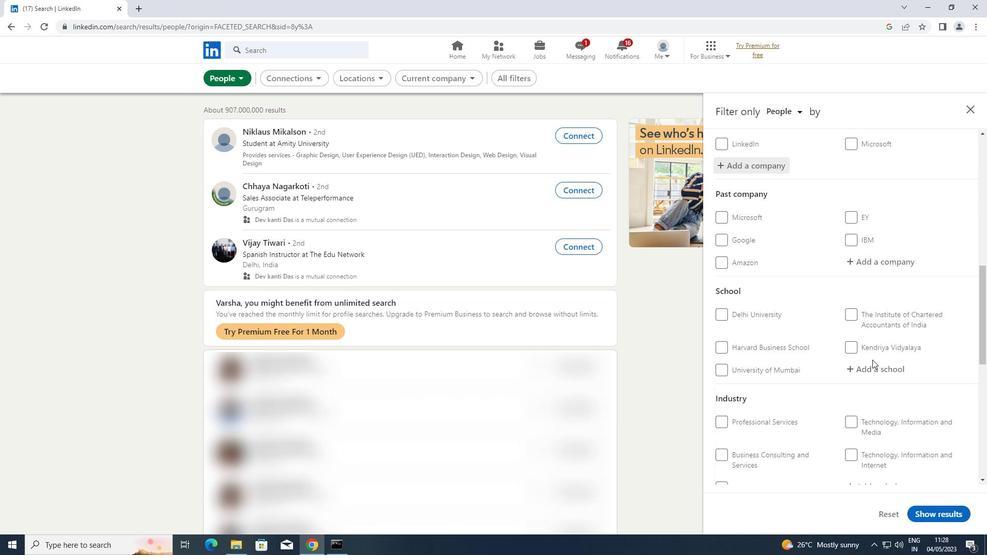 
Action: Mouse pressed left at (872, 363)
Screenshot: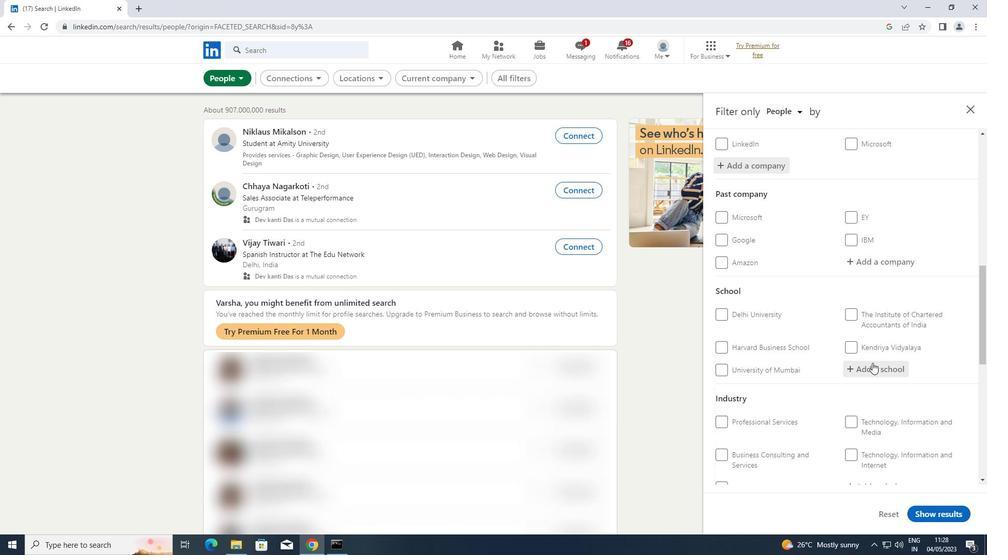 
Action: Key pressed <Key.shift>KC<Key.space><Key.shift>COLLEGE
Screenshot: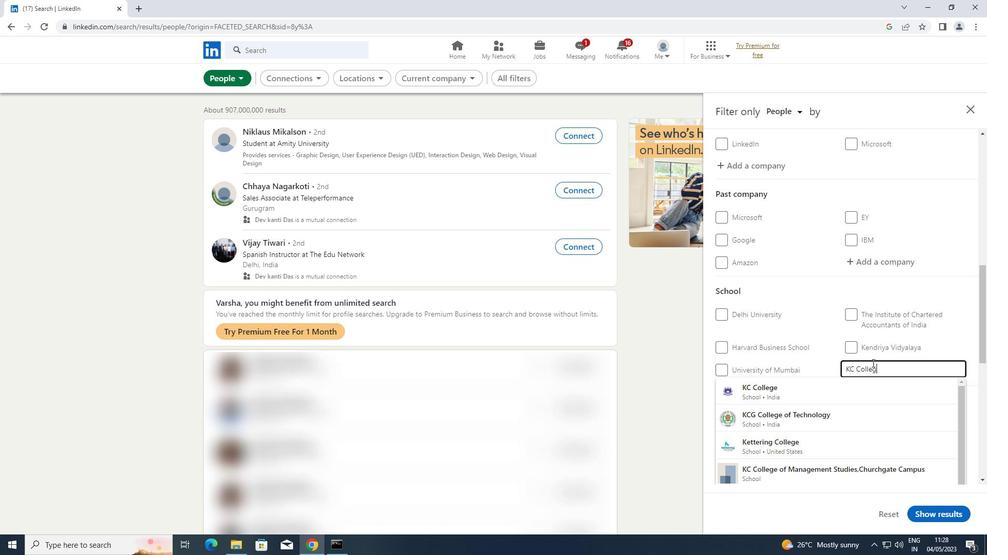 
Action: Mouse moved to (823, 392)
Screenshot: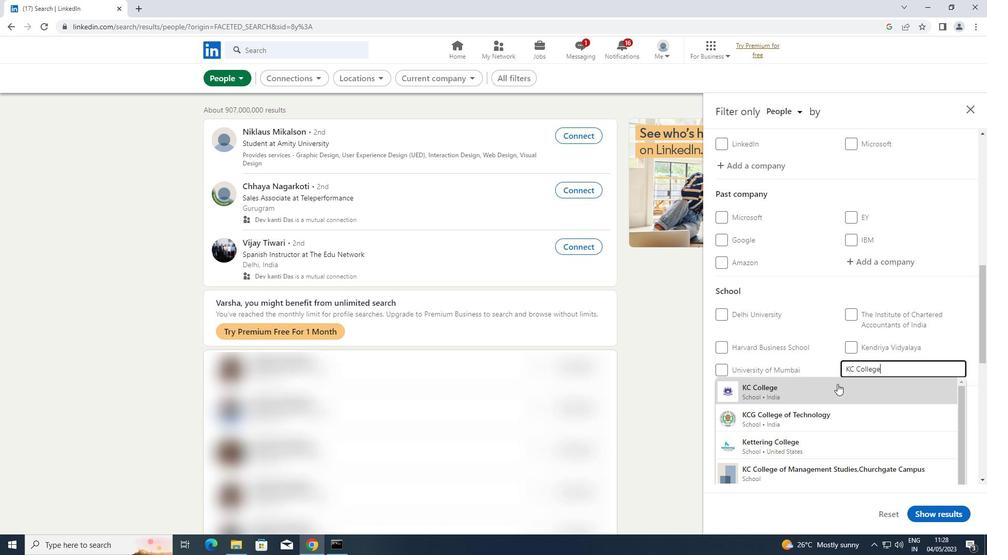
Action: Mouse pressed left at (823, 392)
Screenshot: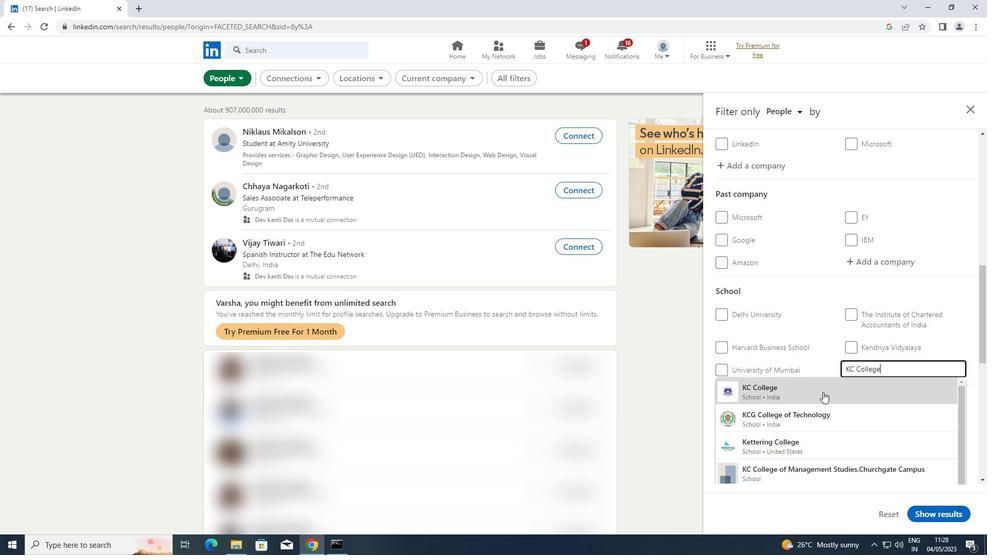 
Action: Mouse scrolled (823, 391) with delta (0, 0)
Screenshot: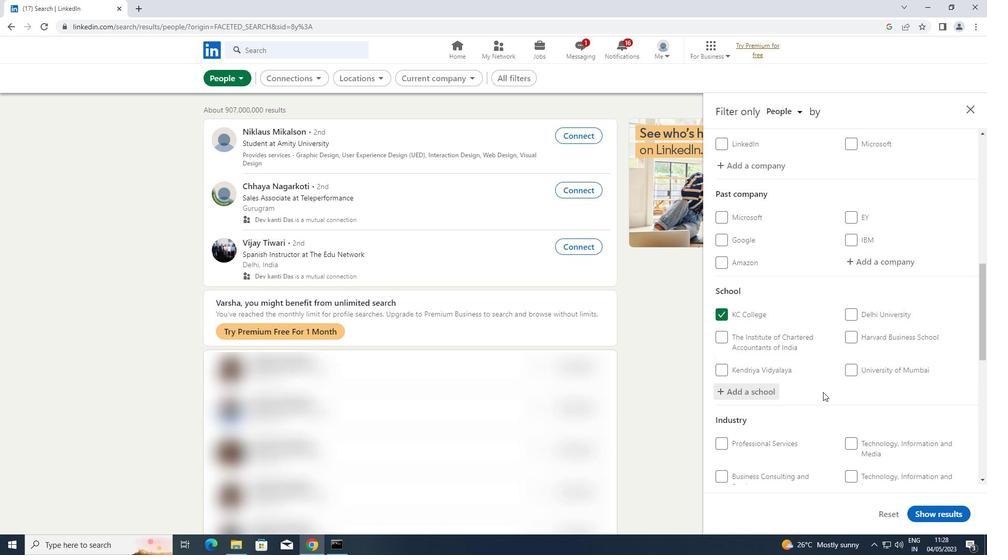 
Action: Mouse scrolled (823, 391) with delta (0, 0)
Screenshot: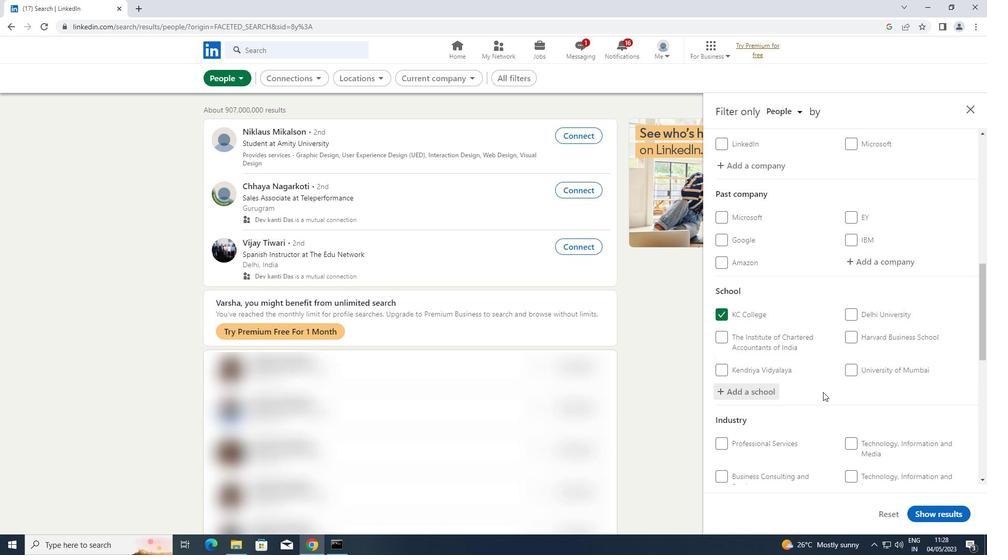 
Action: Mouse moved to (823, 392)
Screenshot: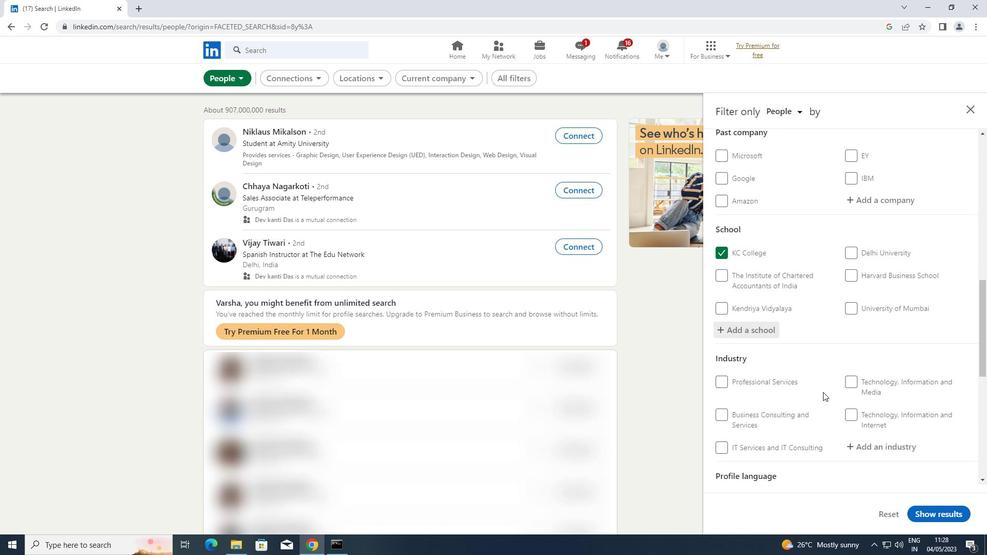 
Action: Mouse scrolled (823, 391) with delta (0, 0)
Screenshot: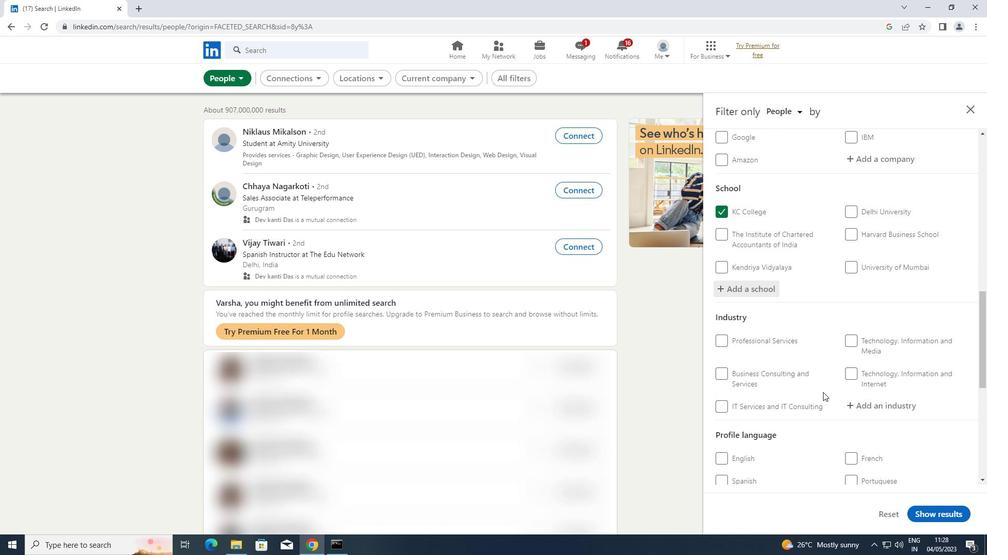 
Action: Mouse moved to (883, 352)
Screenshot: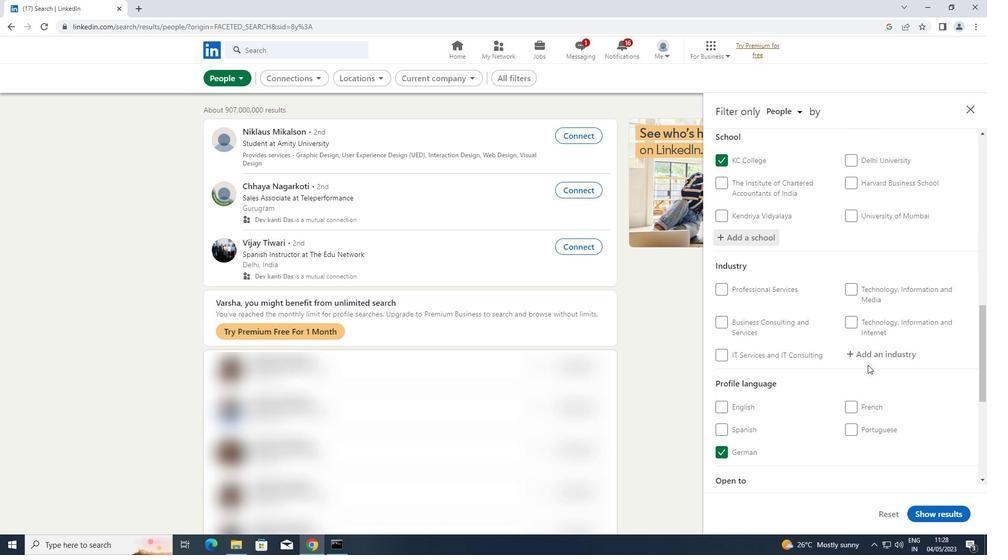 
Action: Mouse pressed left at (883, 352)
Screenshot: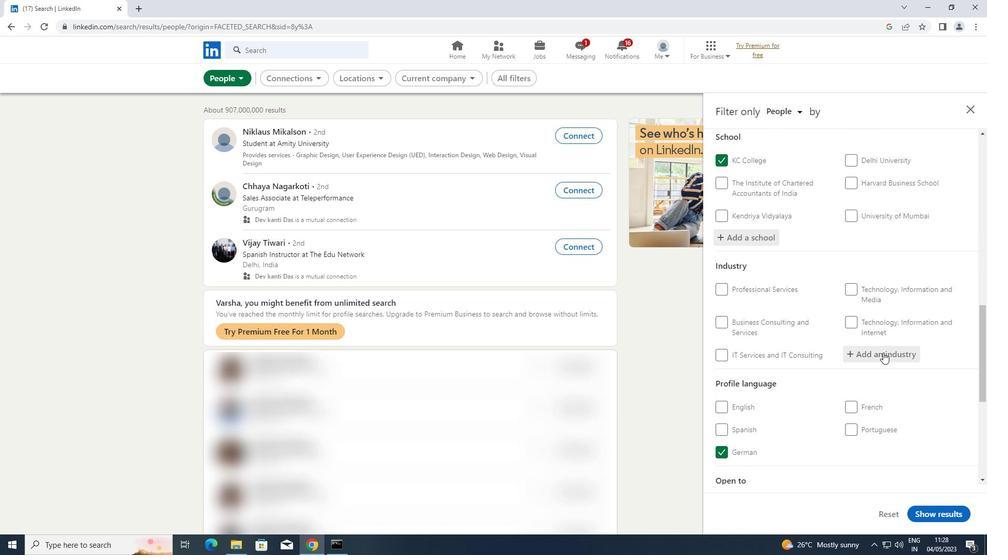 
Action: Key pressed <Key.shift>ADMINISTRATION<Key.space>OF<Key.space><Key.shift>JUSTICE
Screenshot: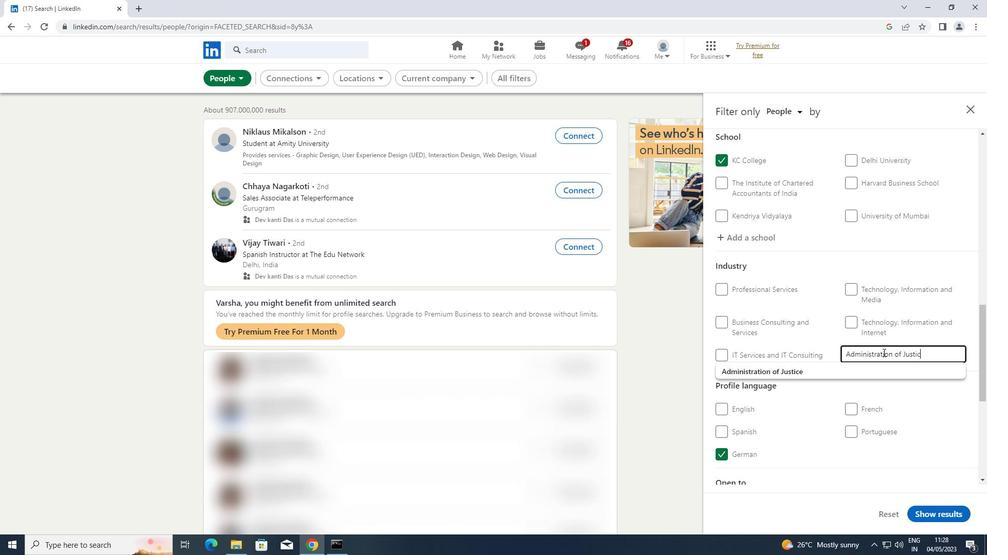 
Action: Mouse moved to (791, 366)
Screenshot: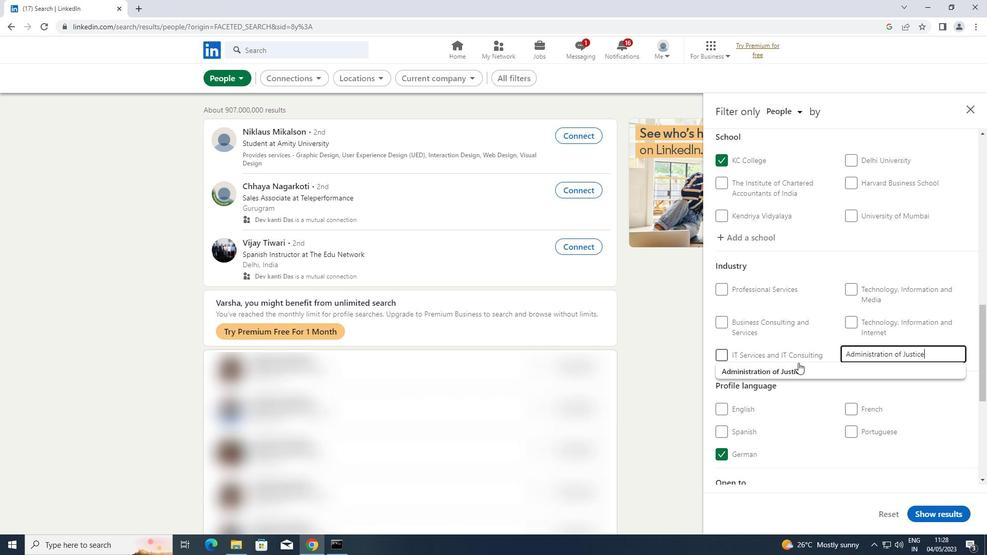 
Action: Mouse pressed left at (791, 366)
Screenshot: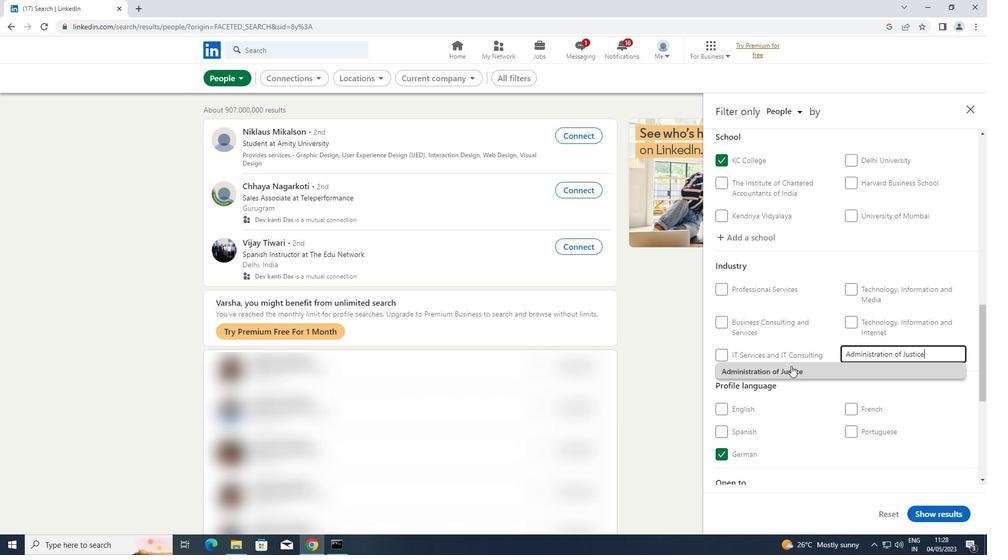 
Action: Mouse scrolled (791, 365) with delta (0, 0)
Screenshot: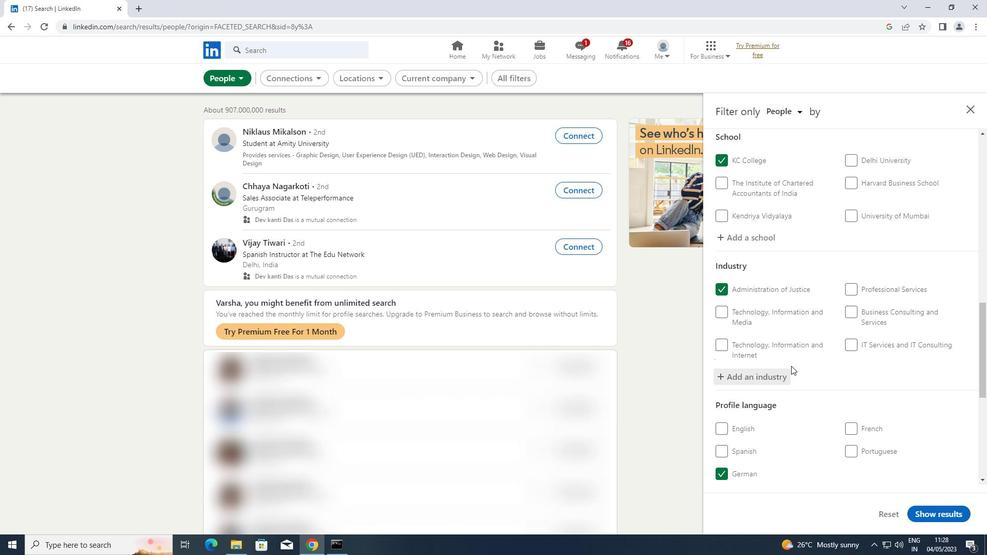 
Action: Mouse scrolled (791, 365) with delta (0, 0)
Screenshot: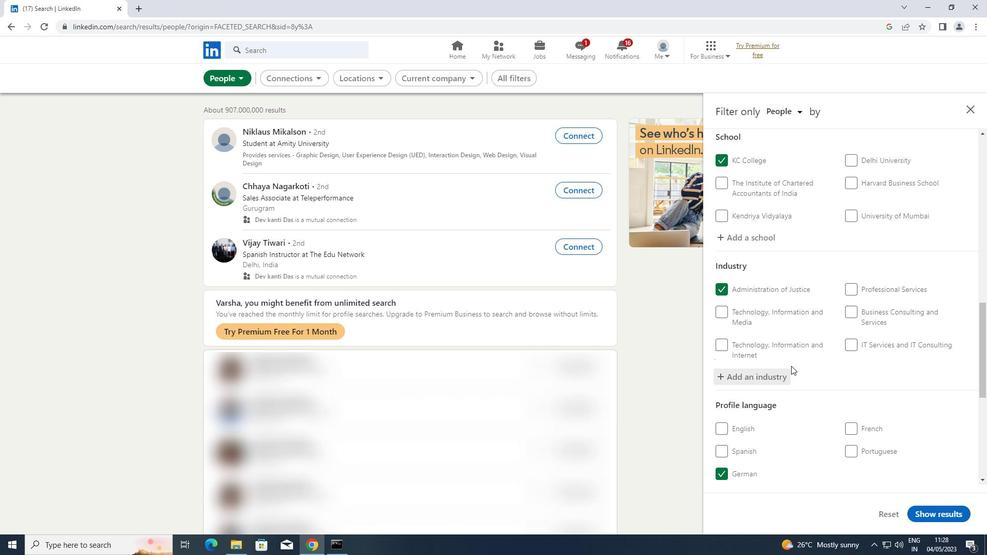 
Action: Mouse scrolled (791, 365) with delta (0, 0)
Screenshot: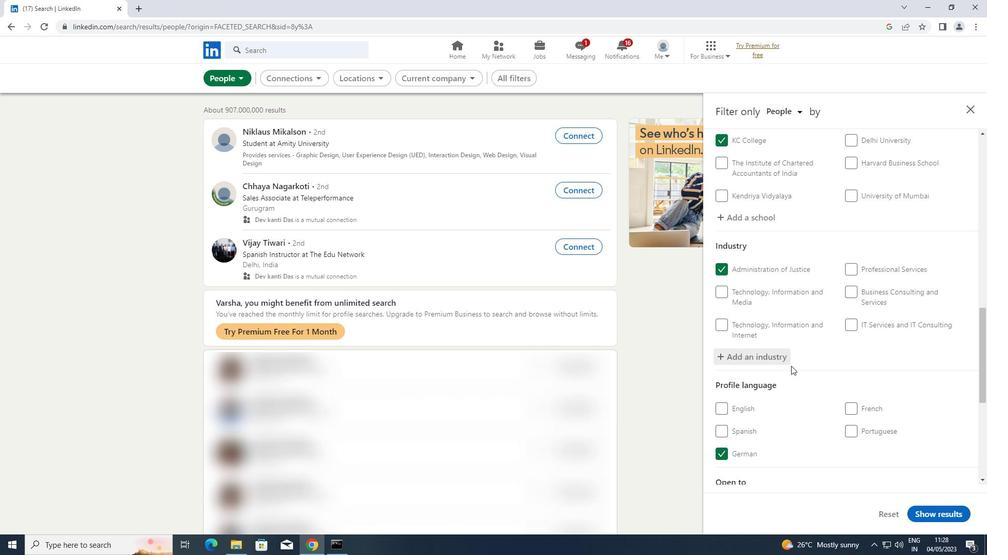 
Action: Mouse moved to (791, 366)
Screenshot: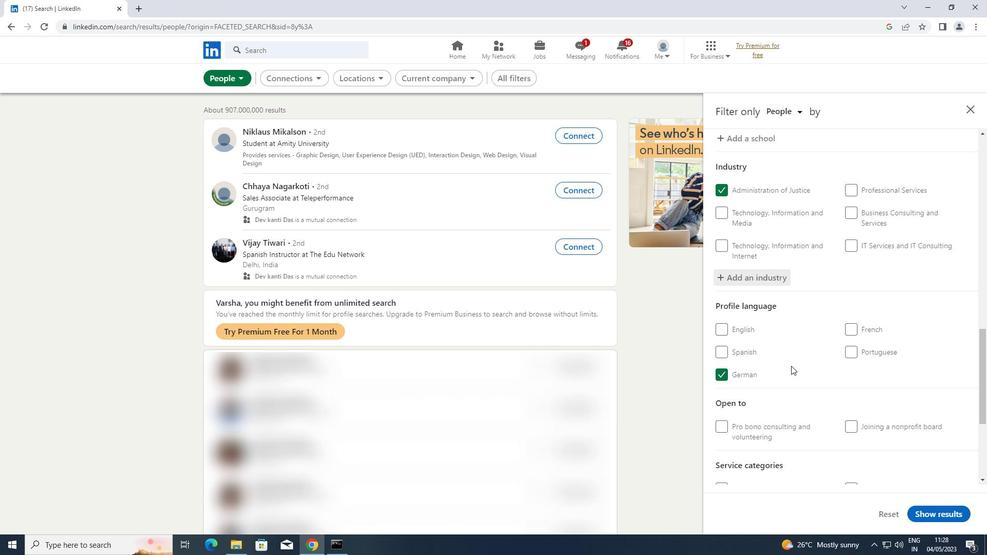
Action: Mouse scrolled (791, 365) with delta (0, 0)
Screenshot: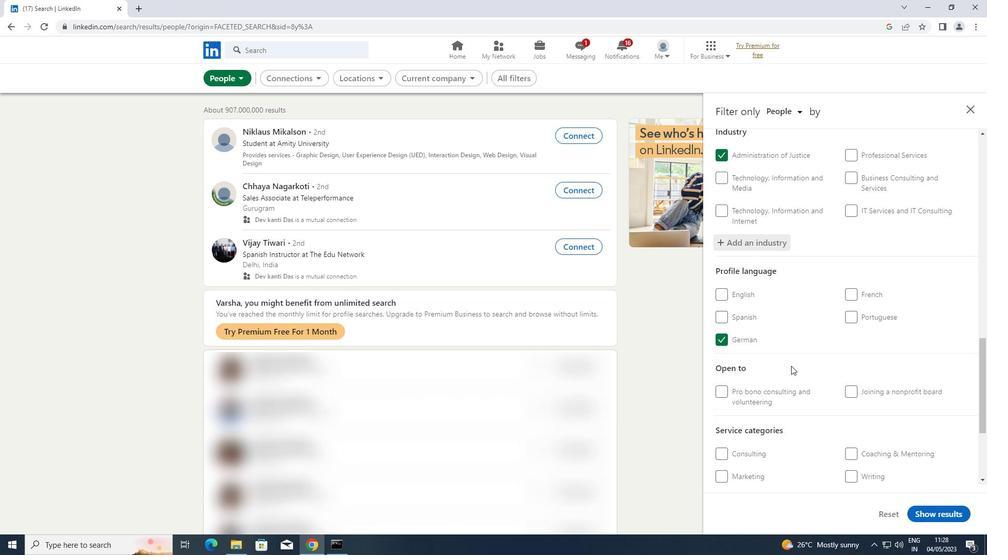 
Action: Mouse scrolled (791, 365) with delta (0, 0)
Screenshot: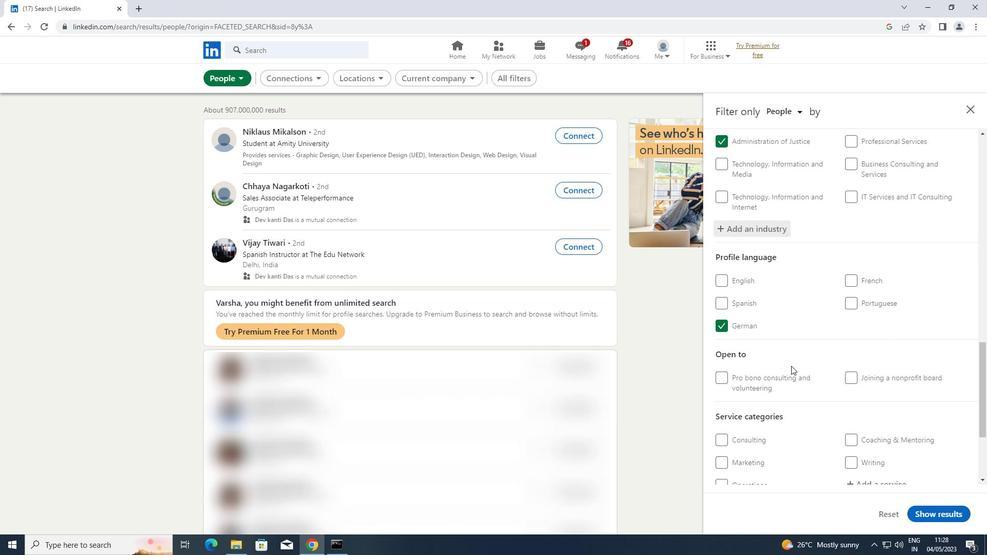 
Action: Mouse scrolled (791, 365) with delta (0, 0)
Screenshot: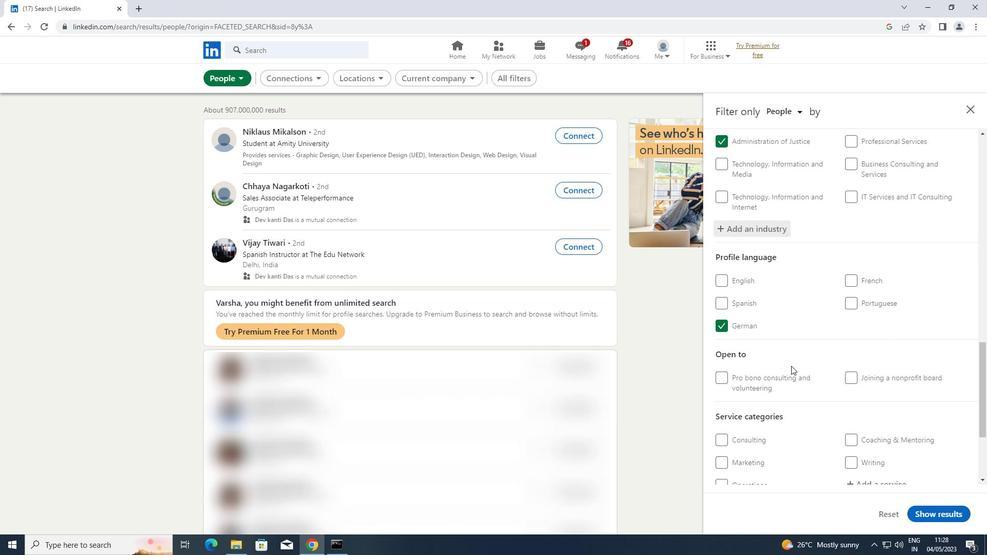 
Action: Mouse scrolled (791, 365) with delta (0, 0)
Screenshot: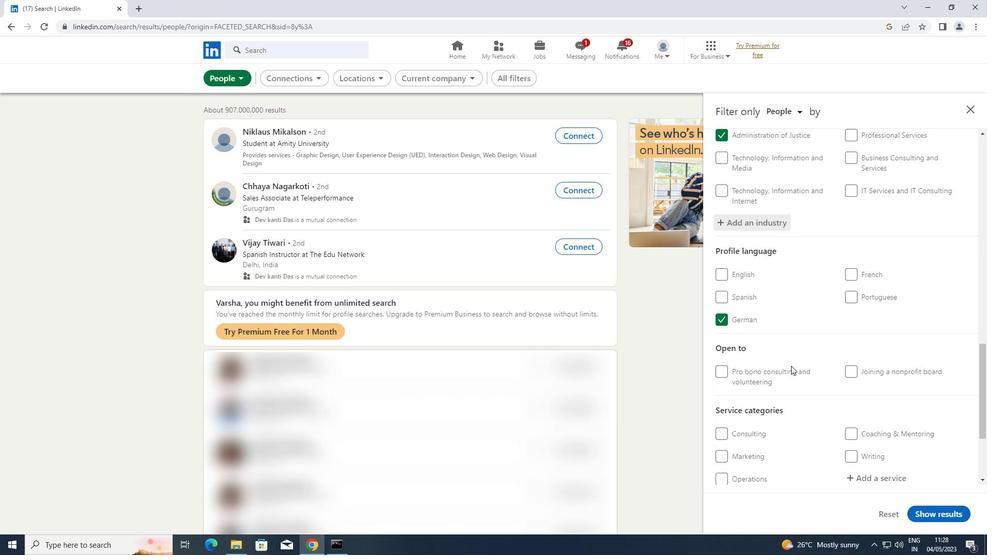 
Action: Mouse scrolled (791, 365) with delta (0, 0)
Screenshot: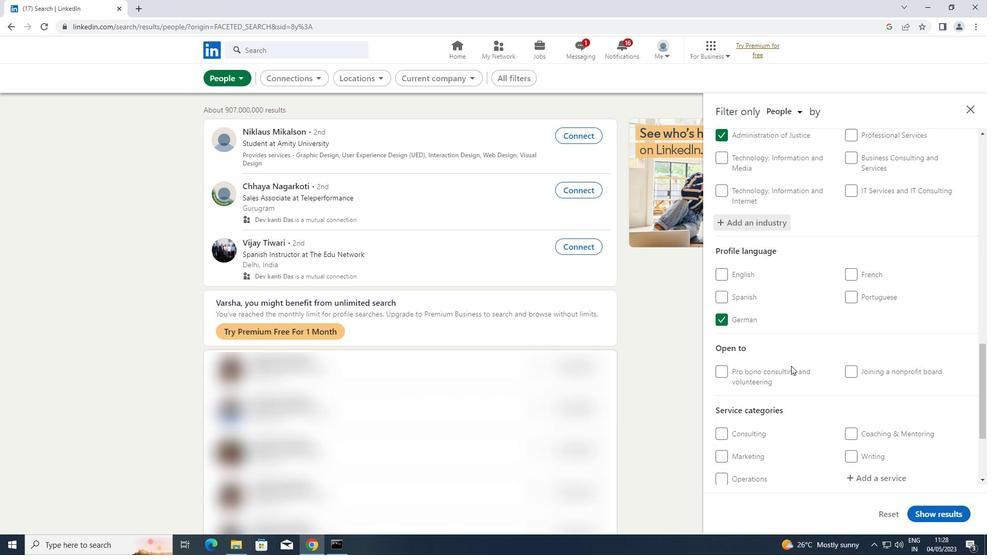 
Action: Mouse moved to (874, 341)
Screenshot: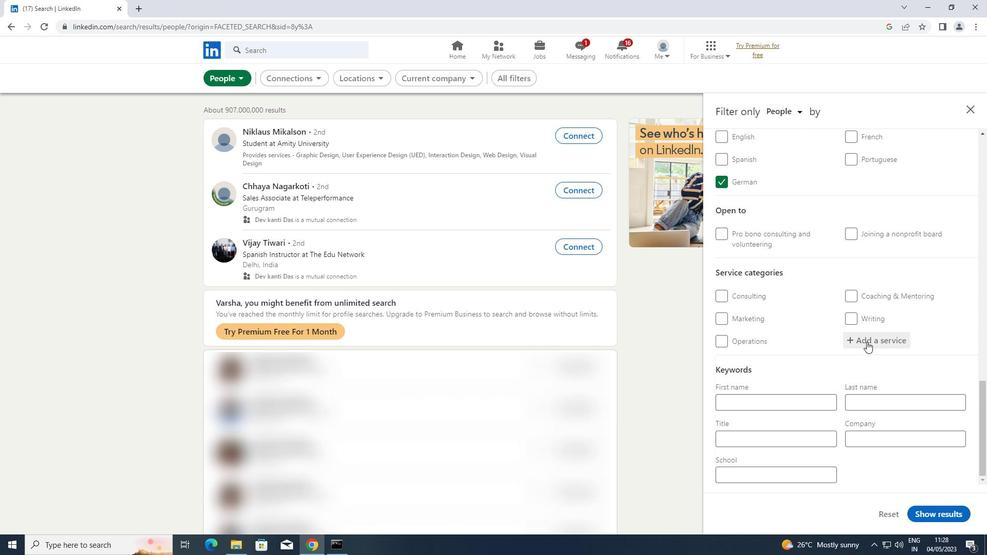 
Action: Mouse pressed left at (874, 341)
Screenshot: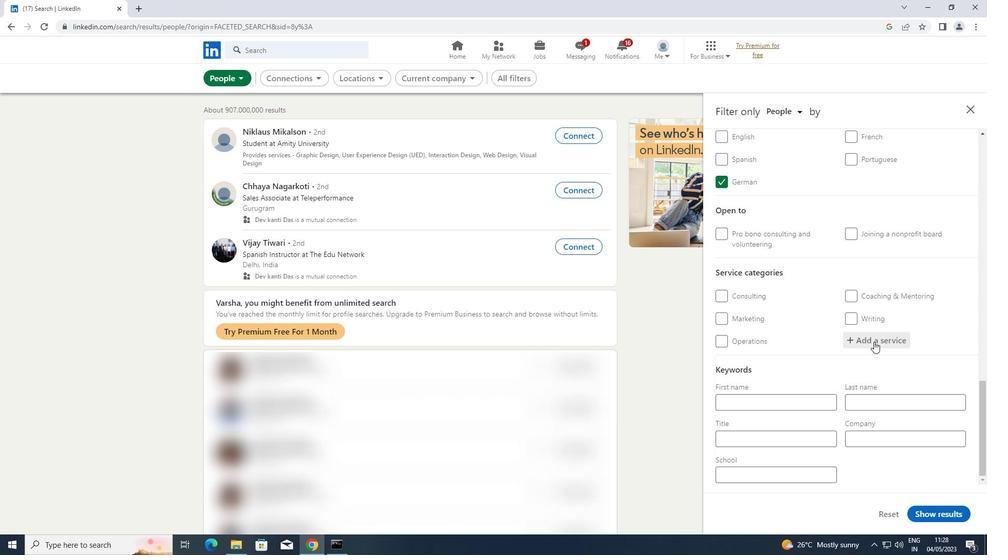 
Action: Key pressed <Key.shift>TRAINING
Screenshot: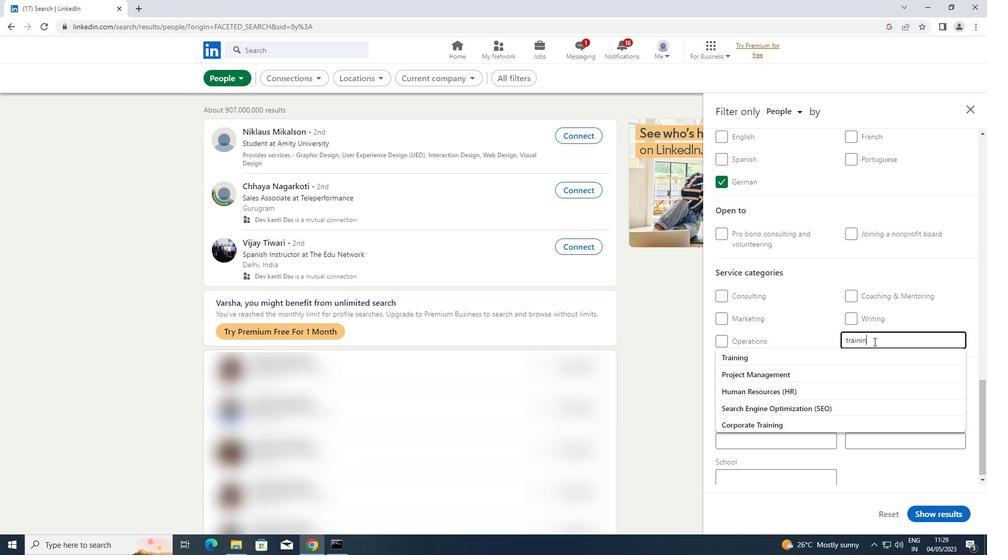 
Action: Mouse moved to (793, 359)
Screenshot: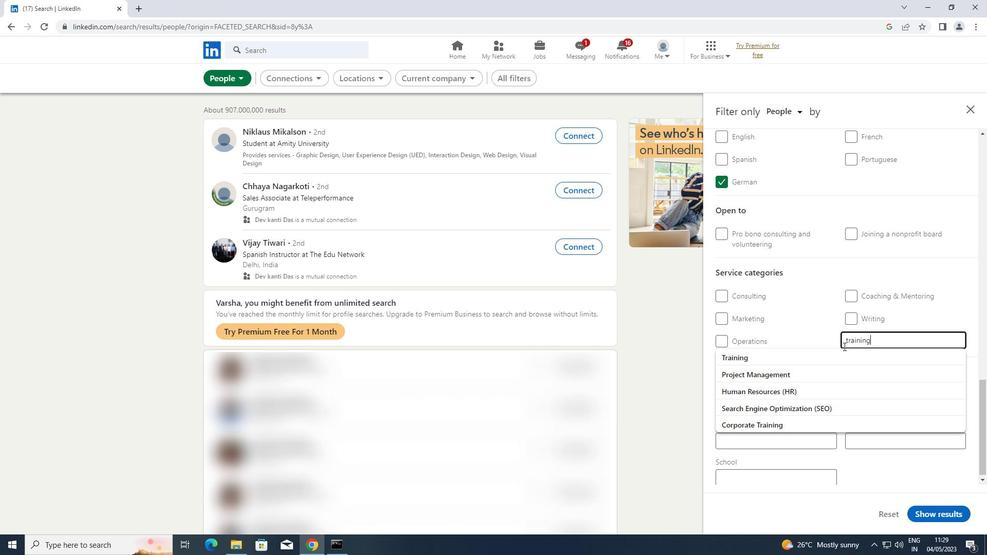 
Action: Mouse pressed left at (793, 359)
Screenshot: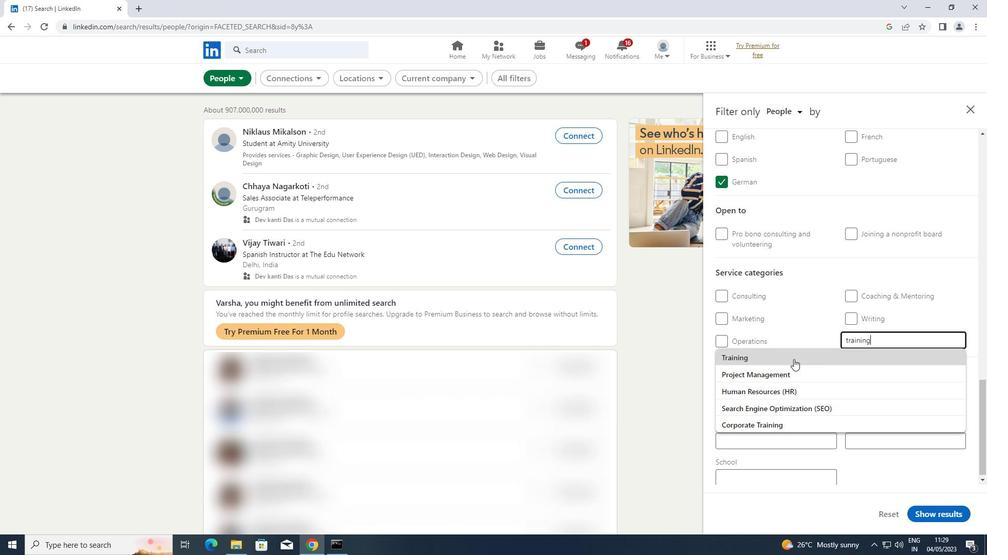 
Action: Mouse scrolled (793, 358) with delta (0, 0)
Screenshot: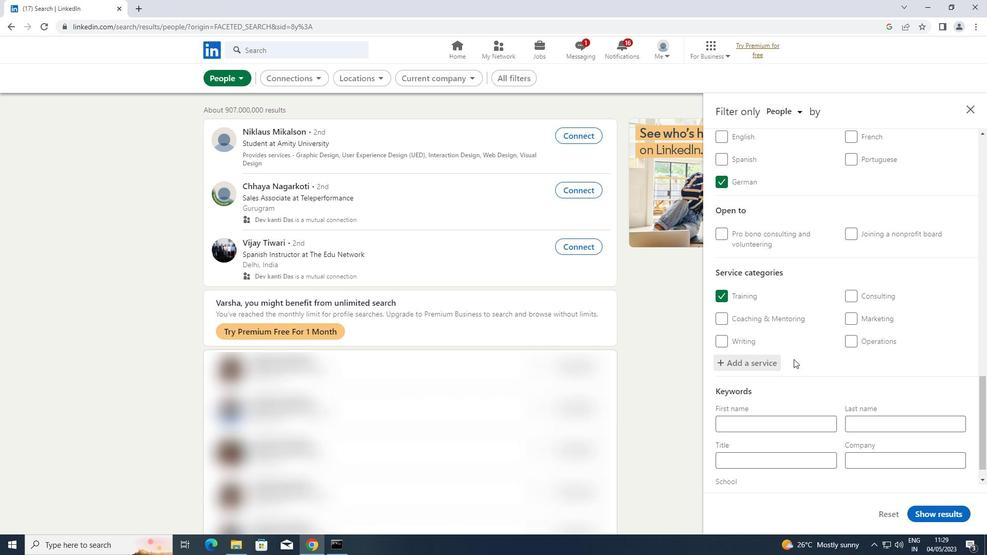 
Action: Mouse scrolled (793, 358) with delta (0, 0)
Screenshot: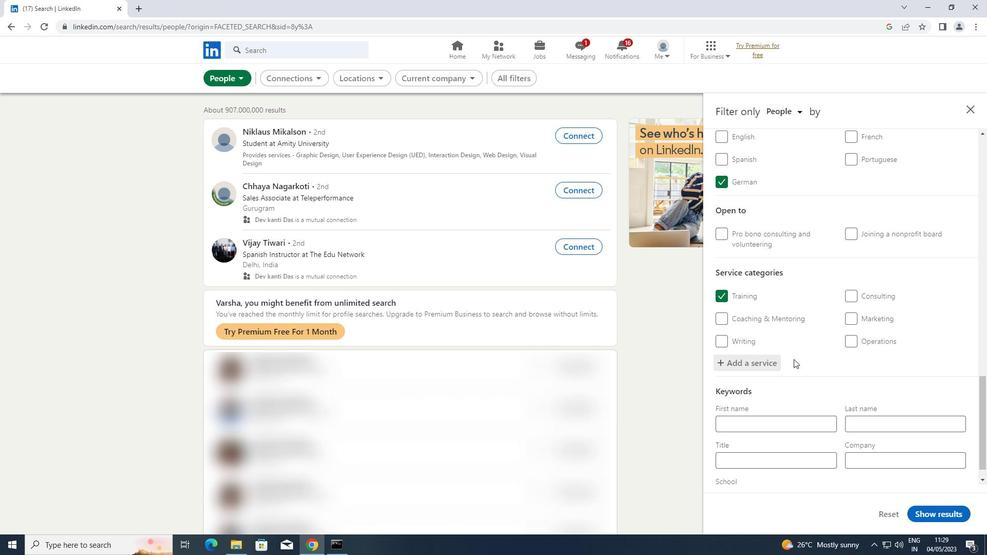 
Action: Mouse scrolled (793, 358) with delta (0, 0)
Screenshot: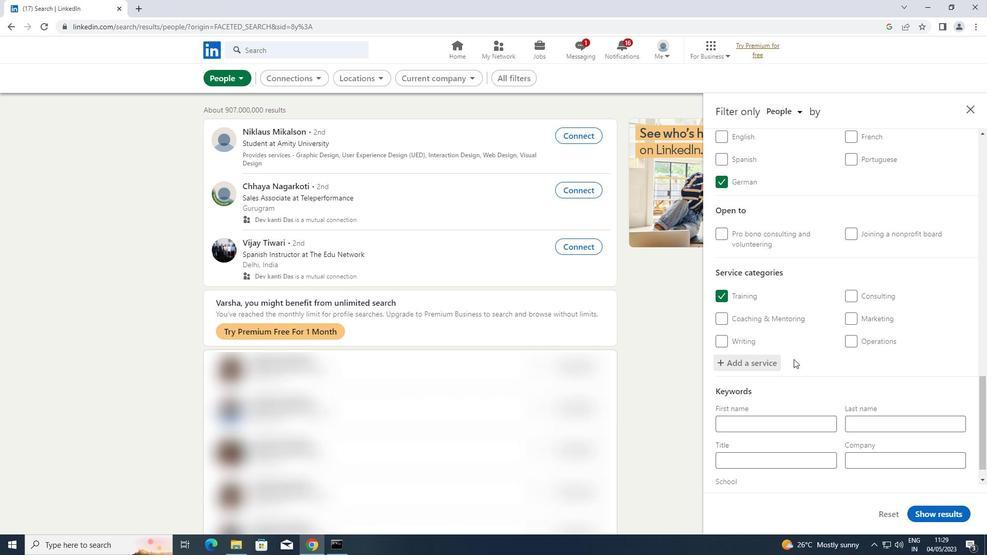 
Action: Mouse moved to (777, 434)
Screenshot: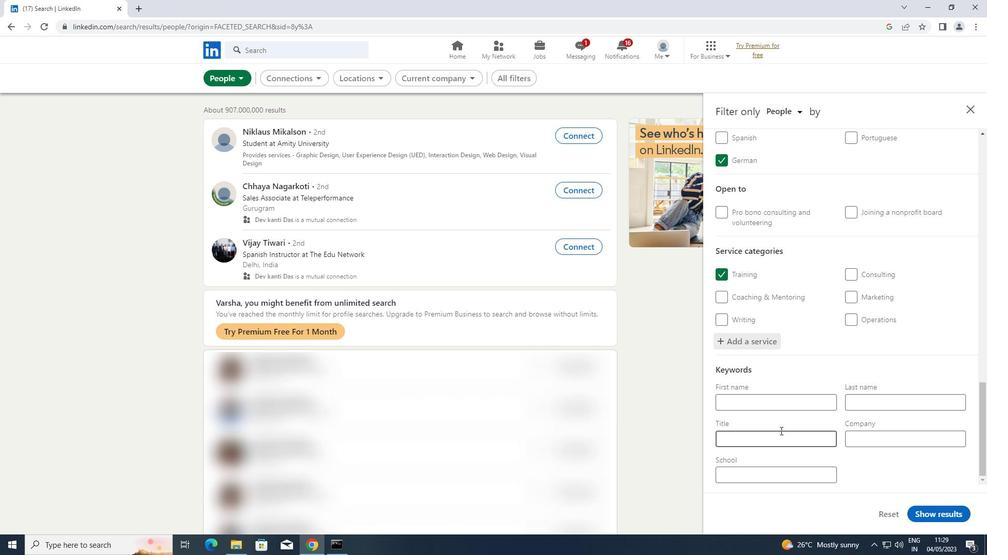 
Action: Mouse pressed left at (777, 434)
Screenshot: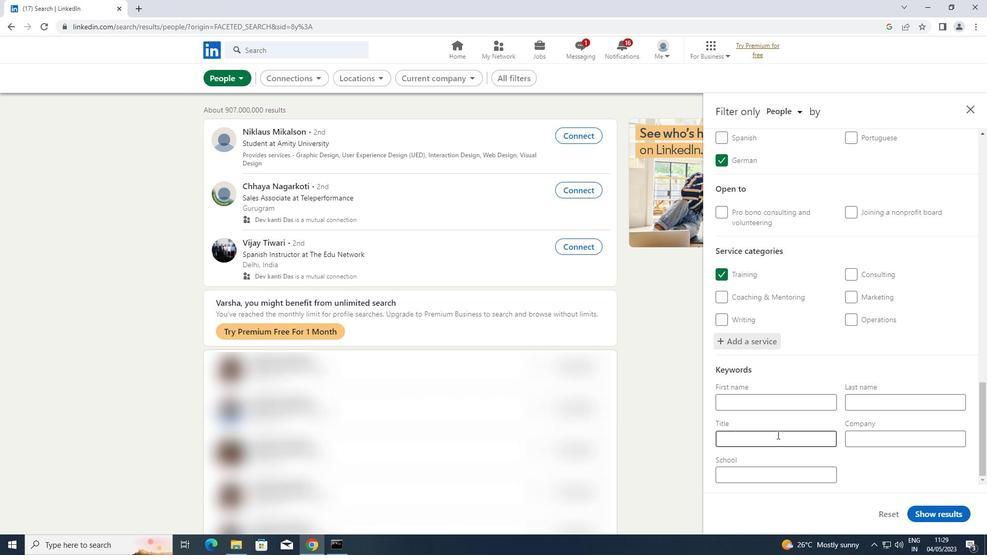 
Action: Key pressed <Key.shift>CHIEF<Key.space><Key.shift>ROBOT<Key.space><Key.shift>WHISPERER
Screenshot: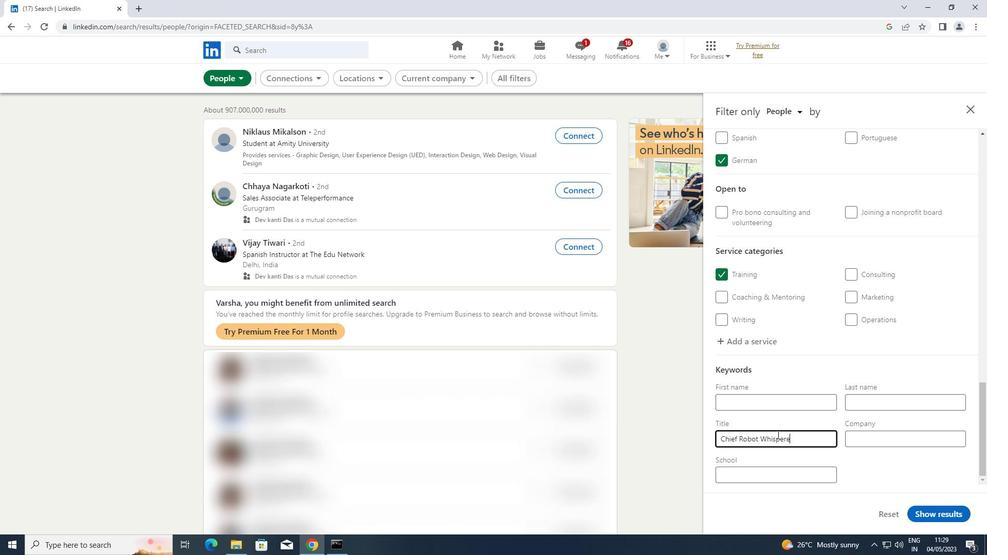 
Action: Mouse moved to (933, 511)
Screenshot: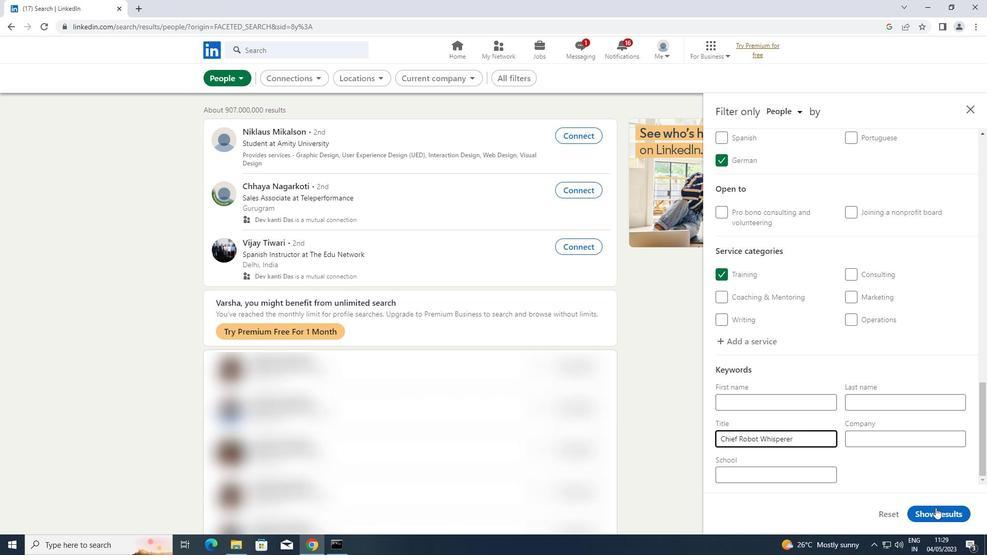
Action: Mouse pressed left at (933, 511)
Screenshot: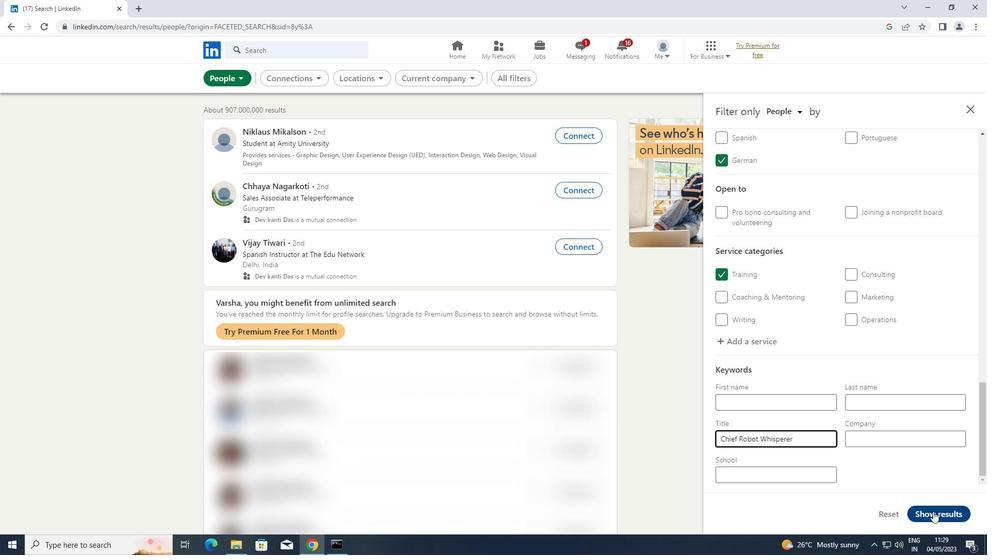 
